 Task: Find connections with filter location Cabo with filter topic #personalbrandingwith filter profile language English with filter current company Advanced MS EXCEL, Power Query, Power BI skills for Business Intelligence  with filter school Madras Christian College with filter industry Non-profit Organizations with filter service category Audio Engineering with filter keywords title Locksmith
Action: Mouse moved to (508, 93)
Screenshot: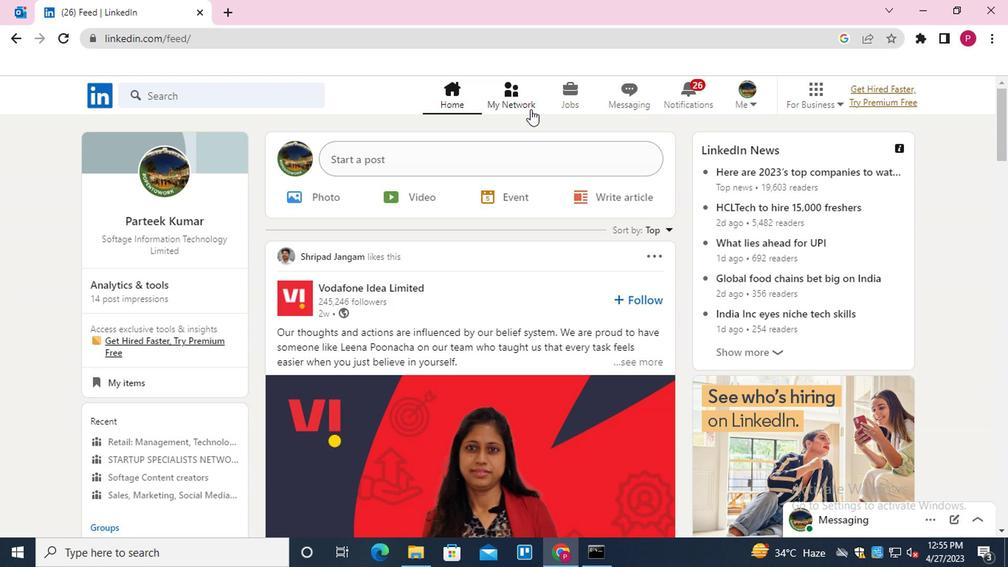 
Action: Mouse pressed left at (508, 93)
Screenshot: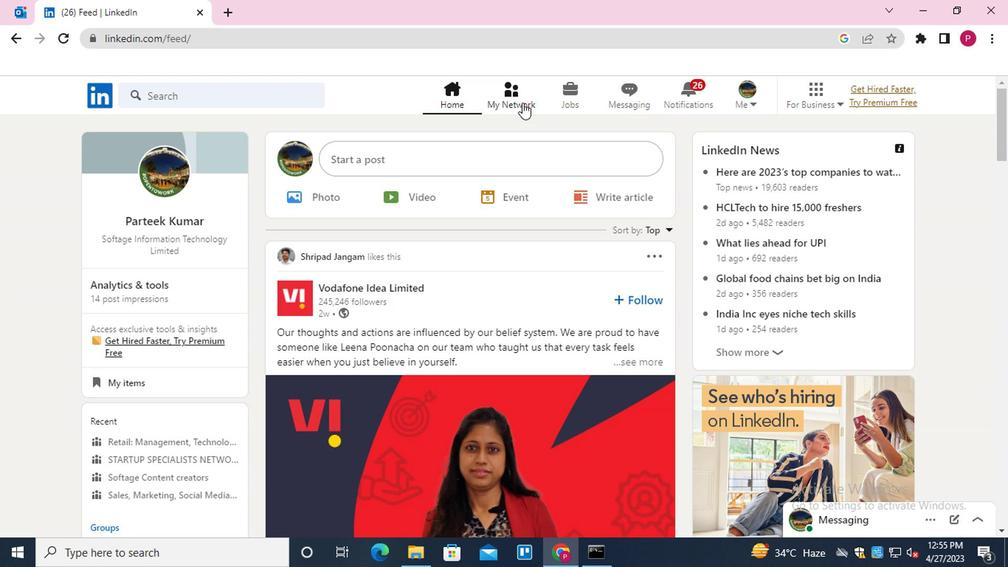
Action: Mouse moved to (266, 183)
Screenshot: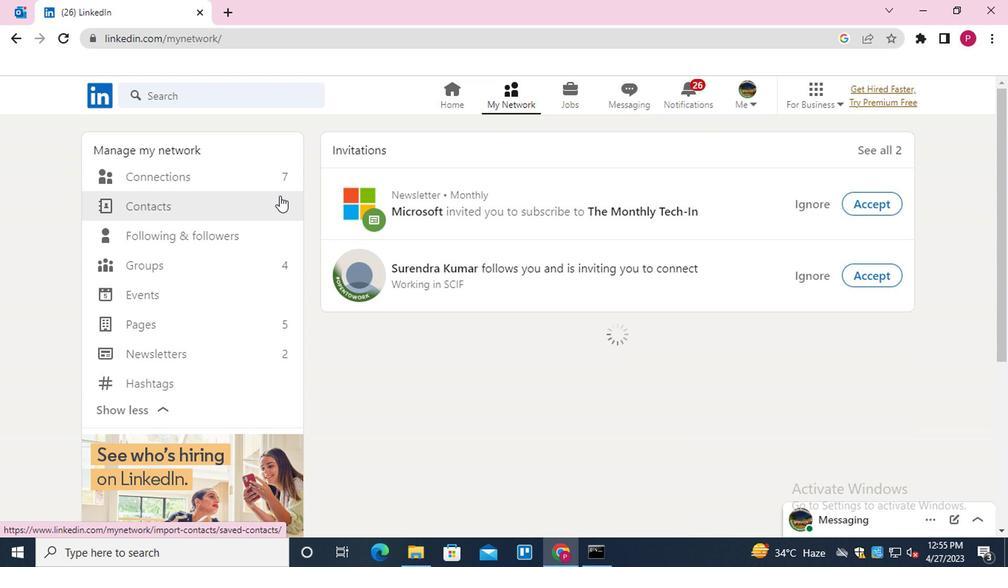 
Action: Mouse pressed left at (266, 183)
Screenshot: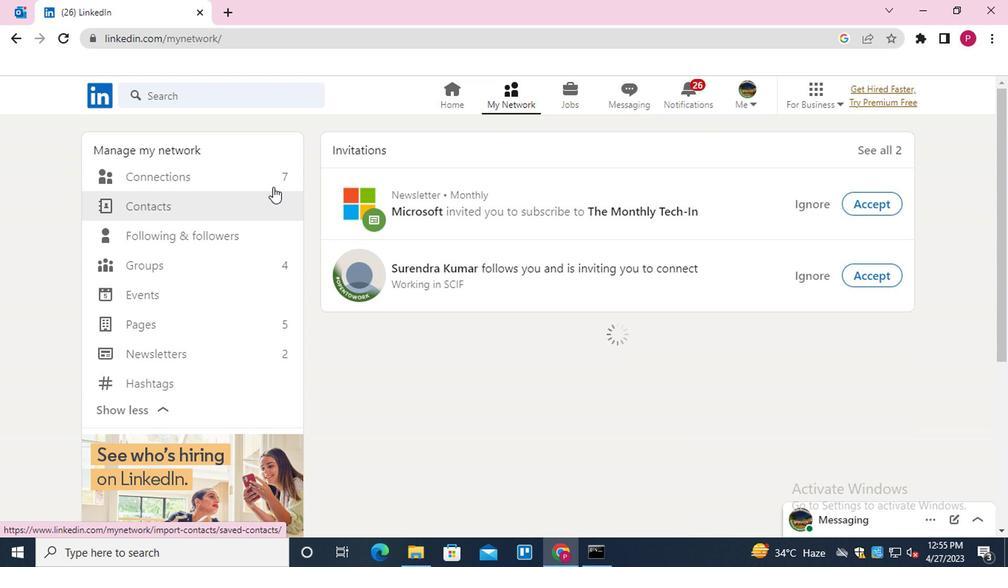 
Action: Mouse moved to (633, 180)
Screenshot: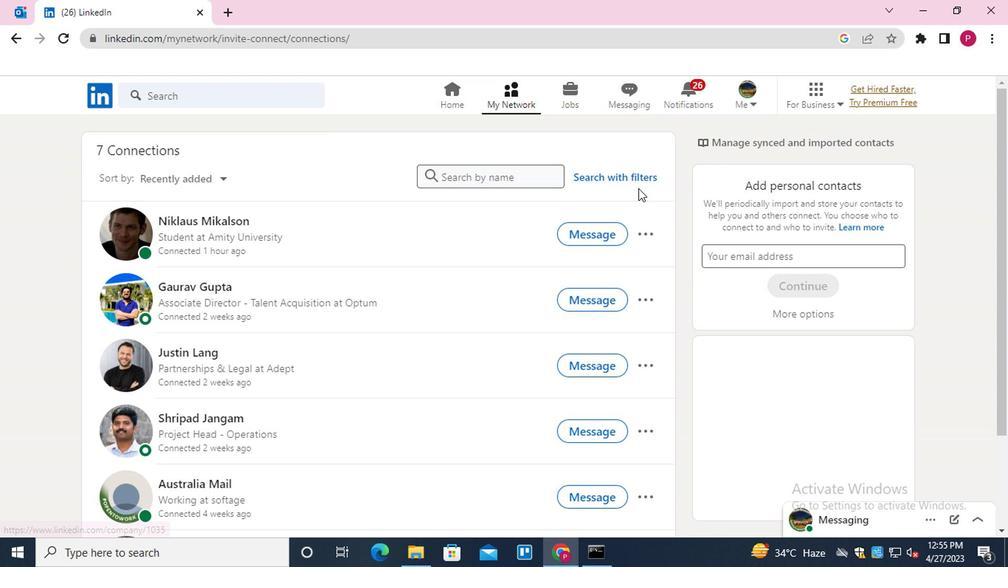 
Action: Mouse pressed left at (633, 180)
Screenshot: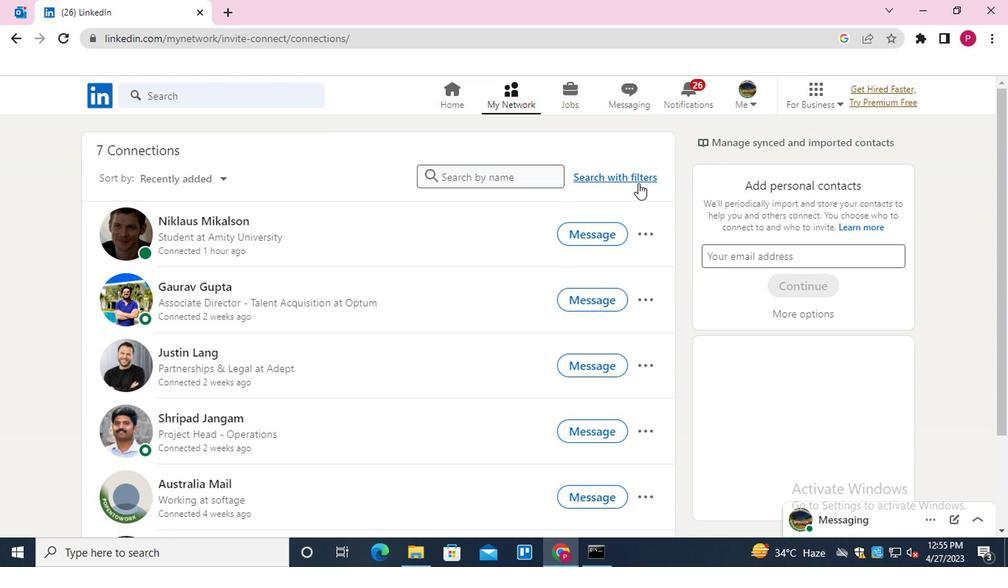 
Action: Mouse moved to (533, 134)
Screenshot: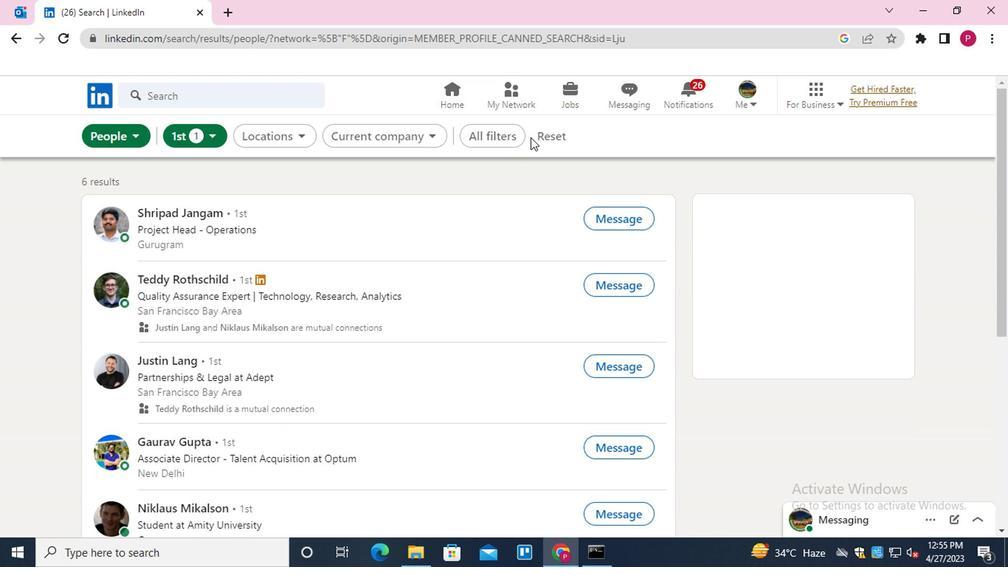 
Action: Mouse pressed left at (533, 134)
Screenshot: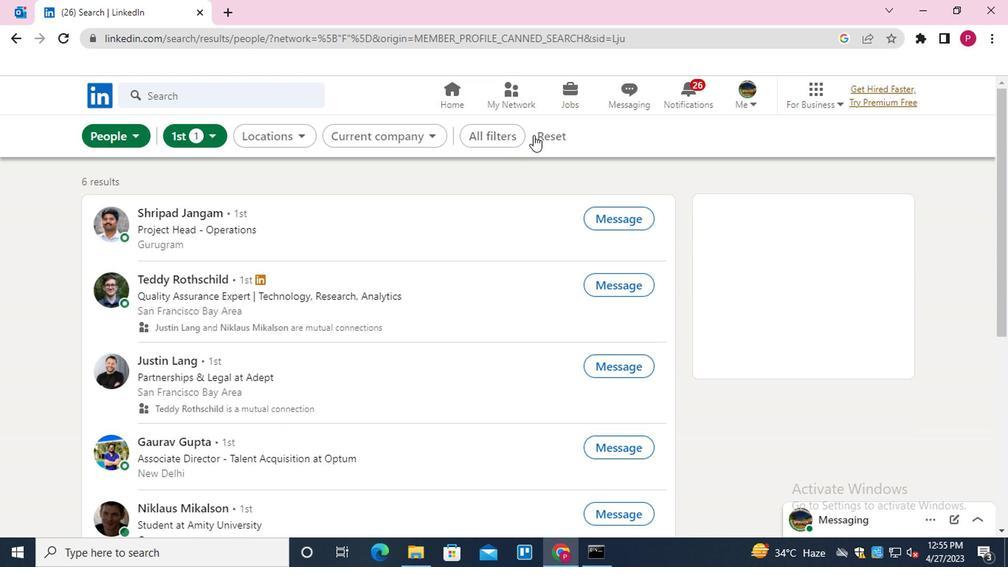 
Action: Mouse moved to (534, 137)
Screenshot: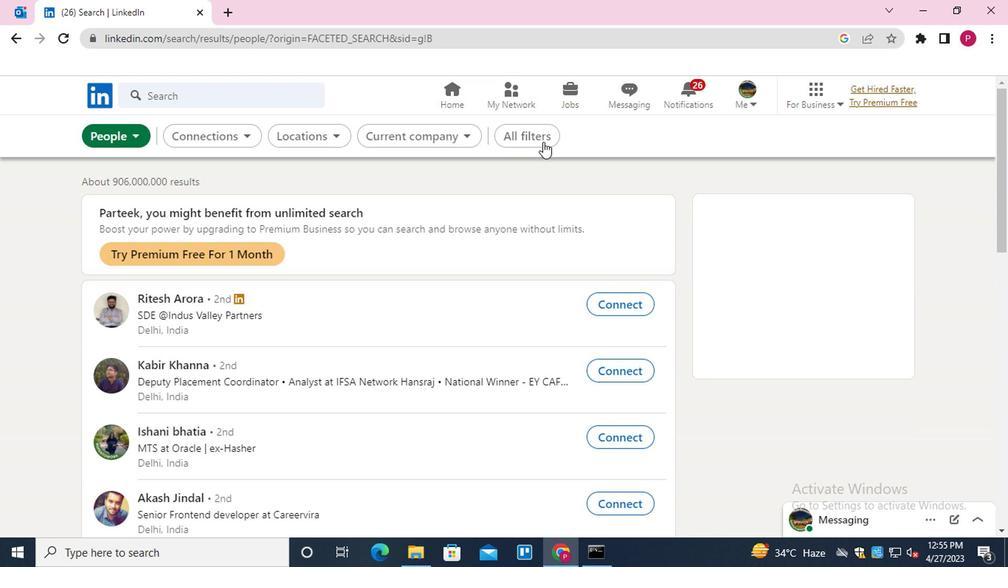 
Action: Mouse pressed left at (534, 137)
Screenshot: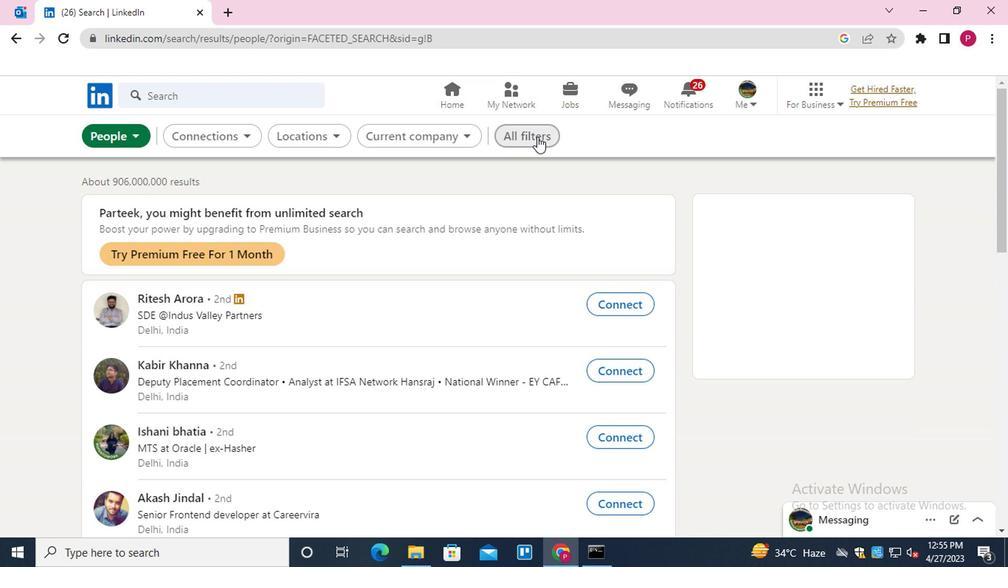 
Action: Mouse moved to (767, 298)
Screenshot: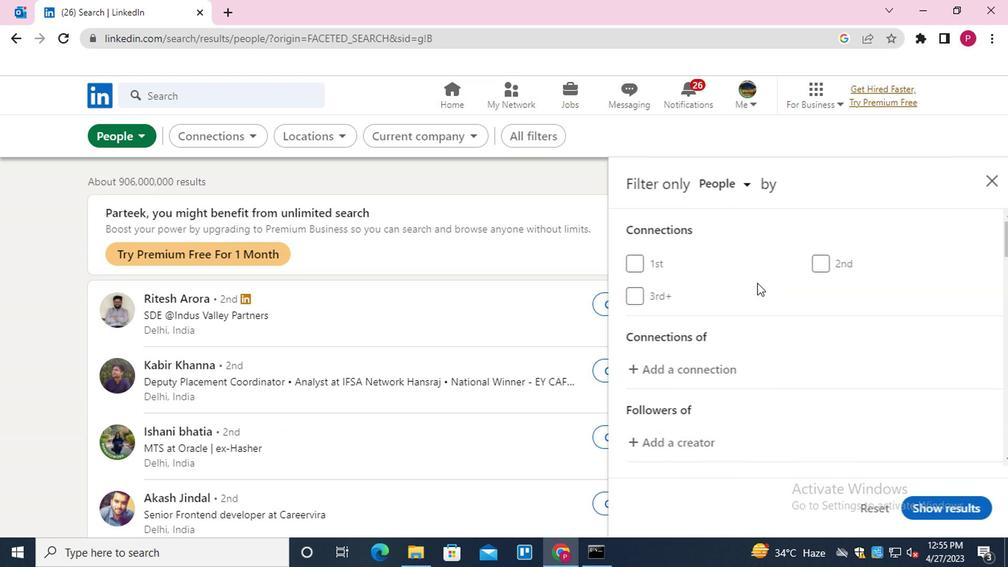 
Action: Mouse scrolled (767, 297) with delta (0, -1)
Screenshot: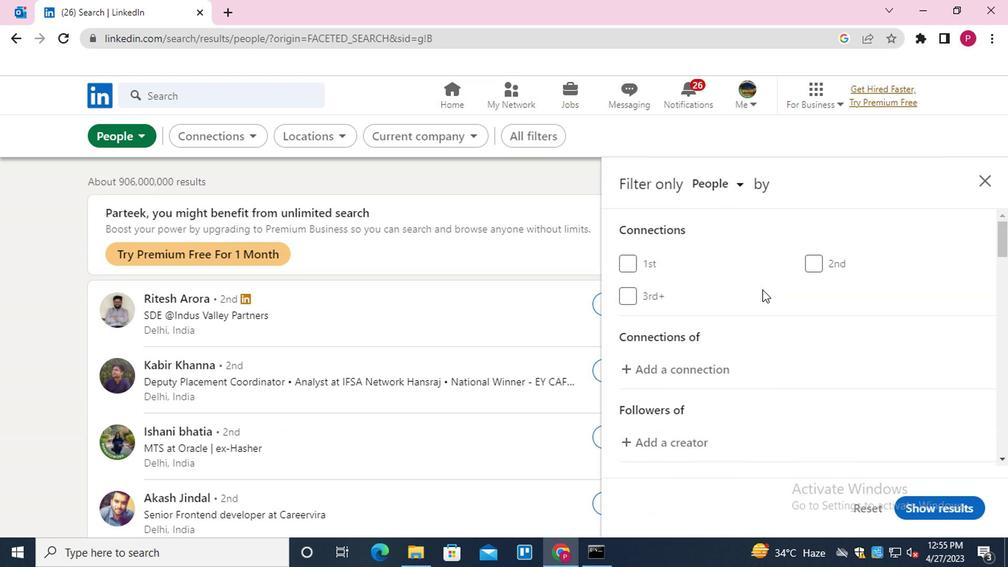 
Action: Mouse moved to (832, 414)
Screenshot: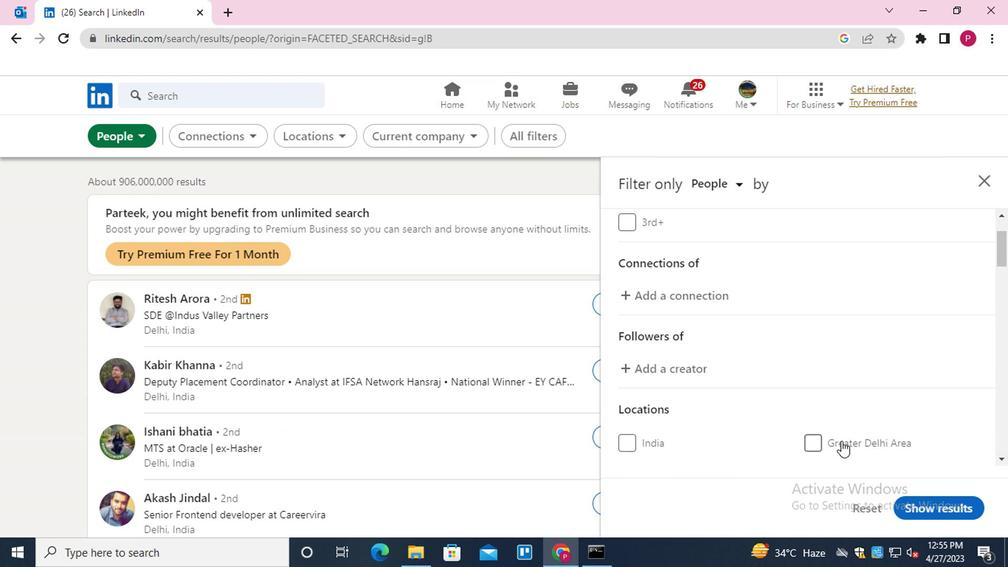 
Action: Mouse scrolled (832, 413) with delta (0, -1)
Screenshot: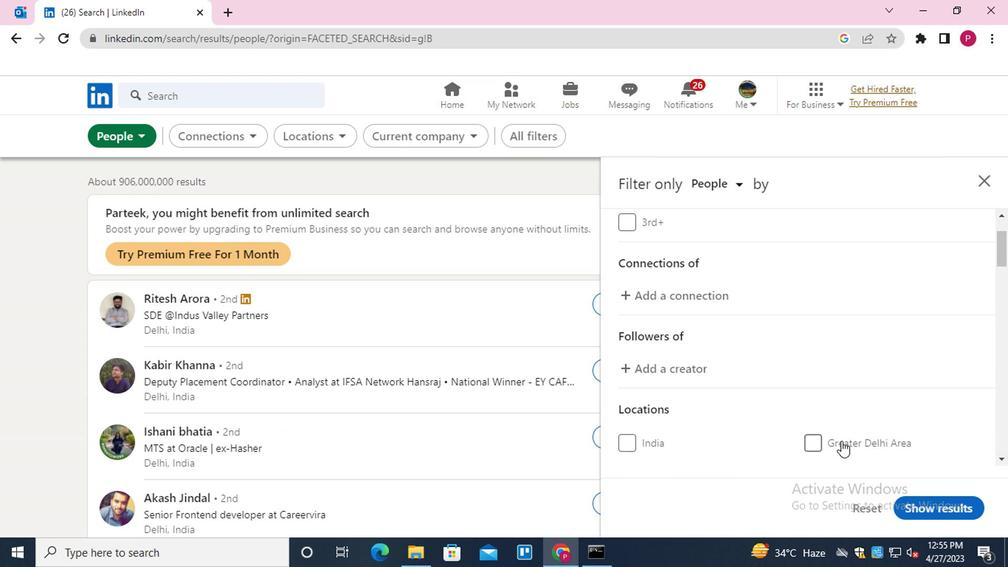
Action: Mouse moved to (830, 411)
Screenshot: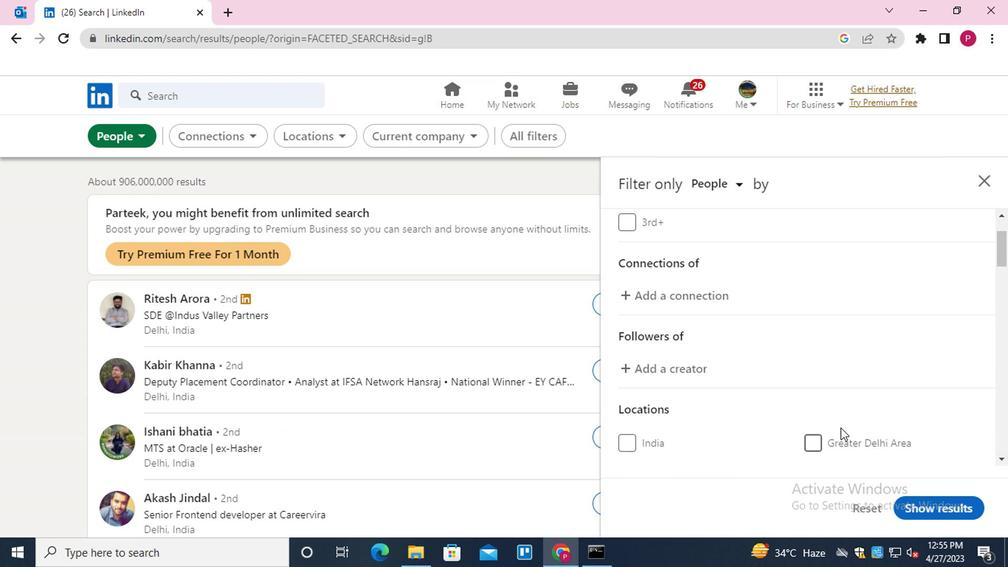 
Action: Mouse scrolled (830, 410) with delta (0, -1)
Screenshot: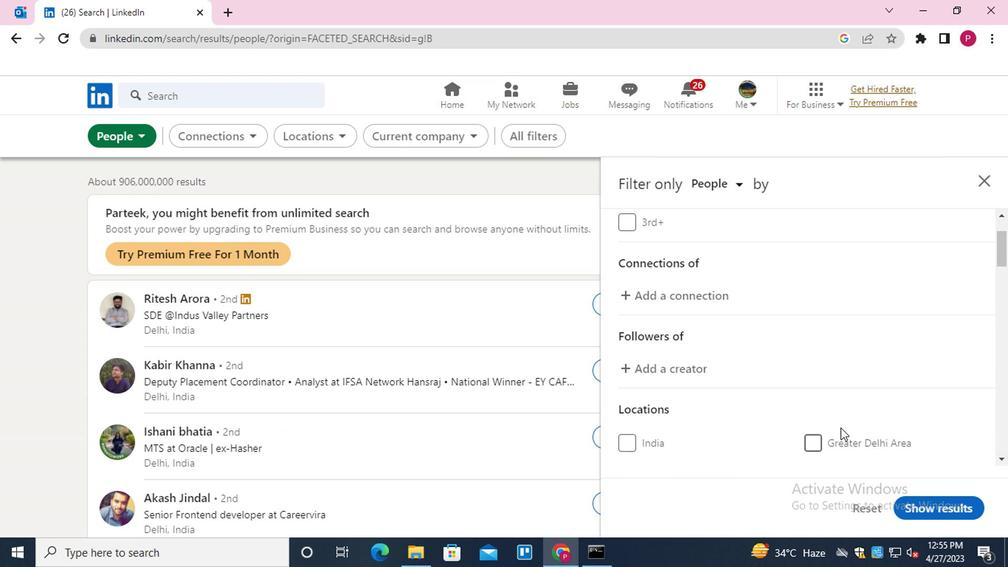 
Action: Mouse moved to (839, 354)
Screenshot: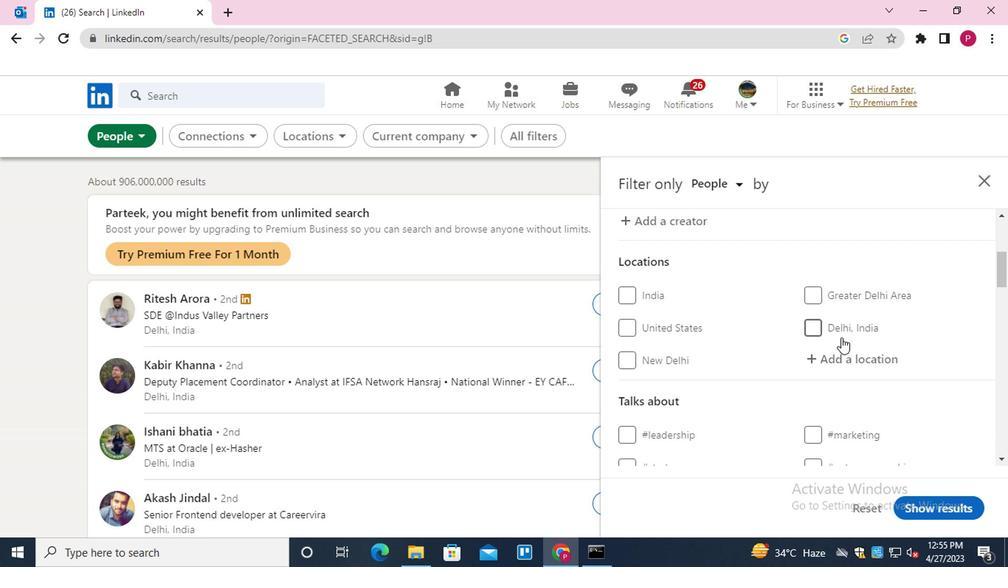 
Action: Mouse pressed left at (839, 354)
Screenshot: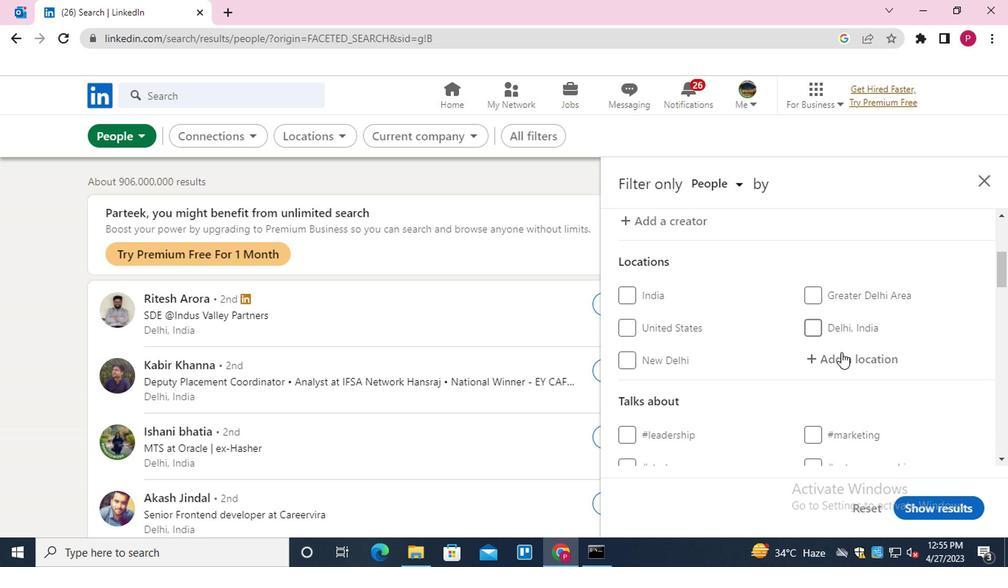 
Action: Mouse moved to (839, 354)
Screenshot: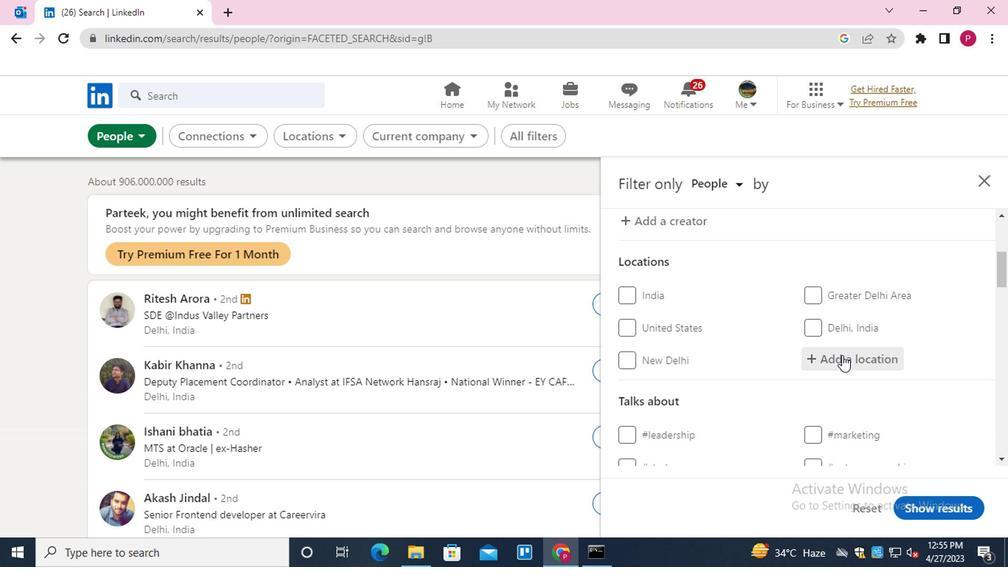 
Action: Key pressed <Key.shift>CABO<Key.down><Key.down><Key.down><Key.enter>
Screenshot: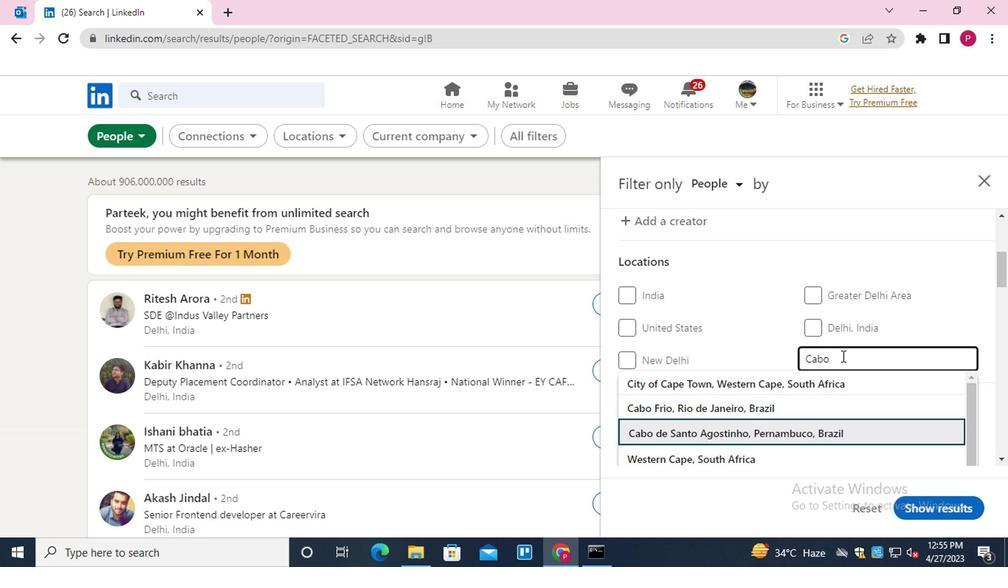 
Action: Mouse moved to (789, 360)
Screenshot: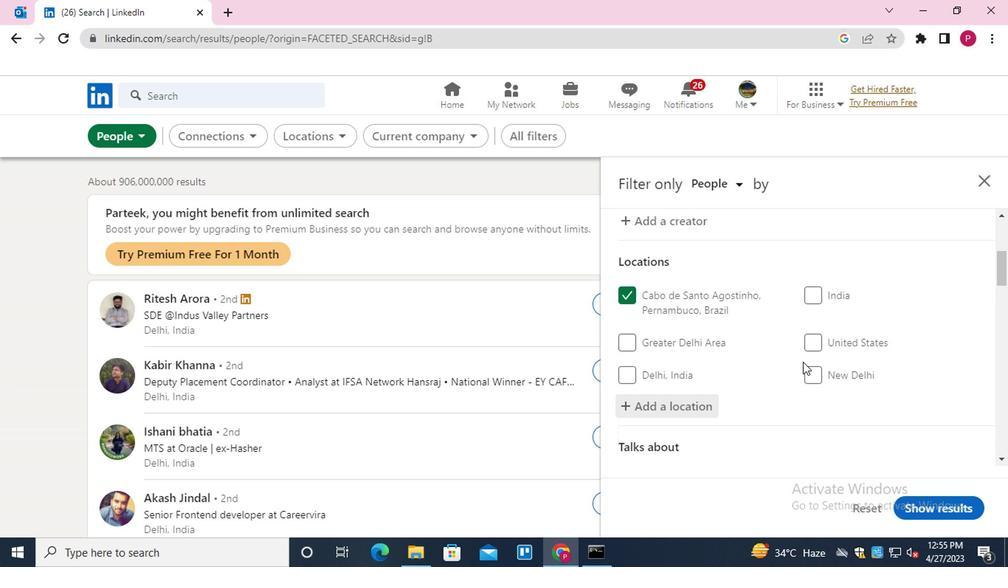 
Action: Mouse scrolled (789, 360) with delta (0, 0)
Screenshot: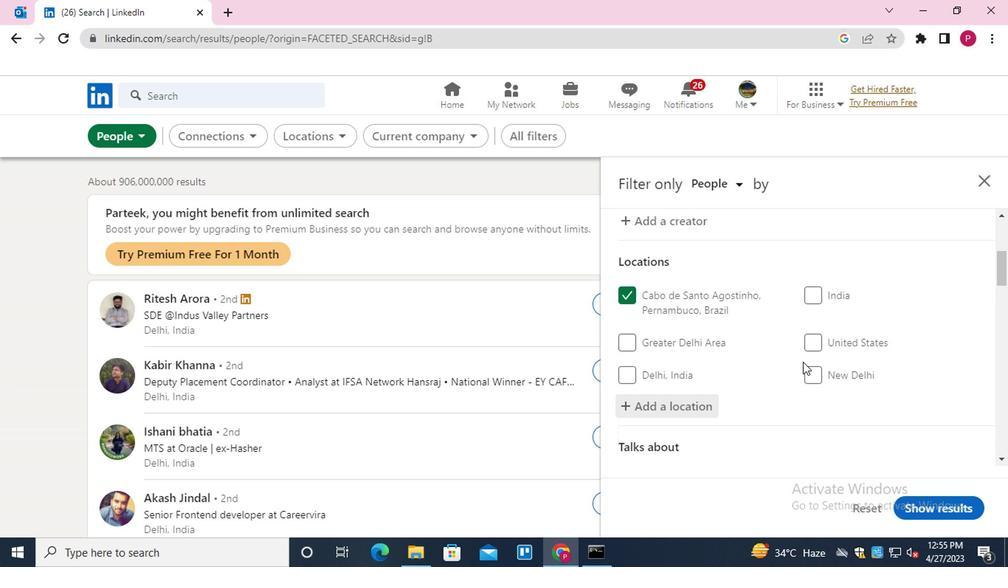 
Action: Mouse scrolled (789, 360) with delta (0, 0)
Screenshot: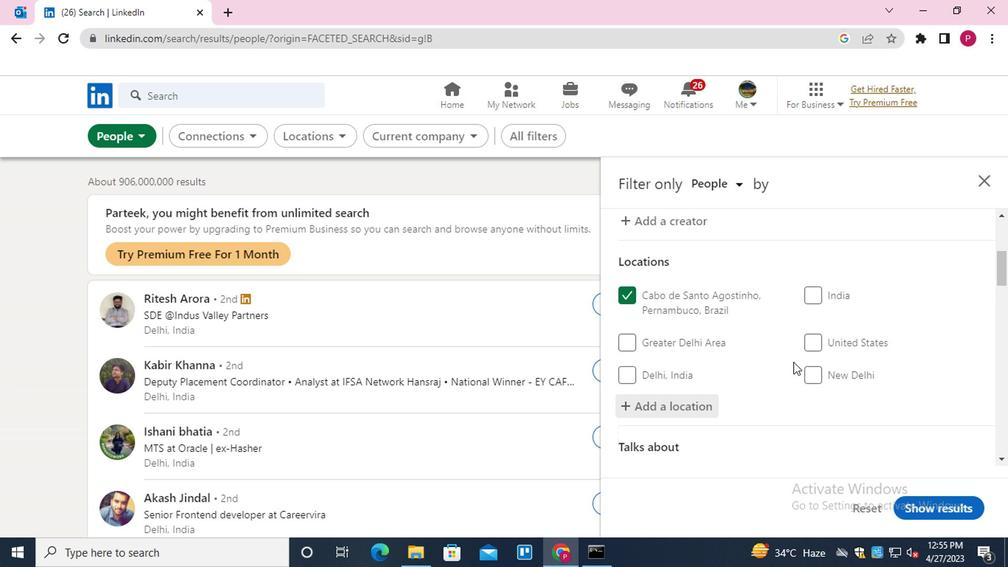 
Action: Mouse scrolled (789, 360) with delta (0, 0)
Screenshot: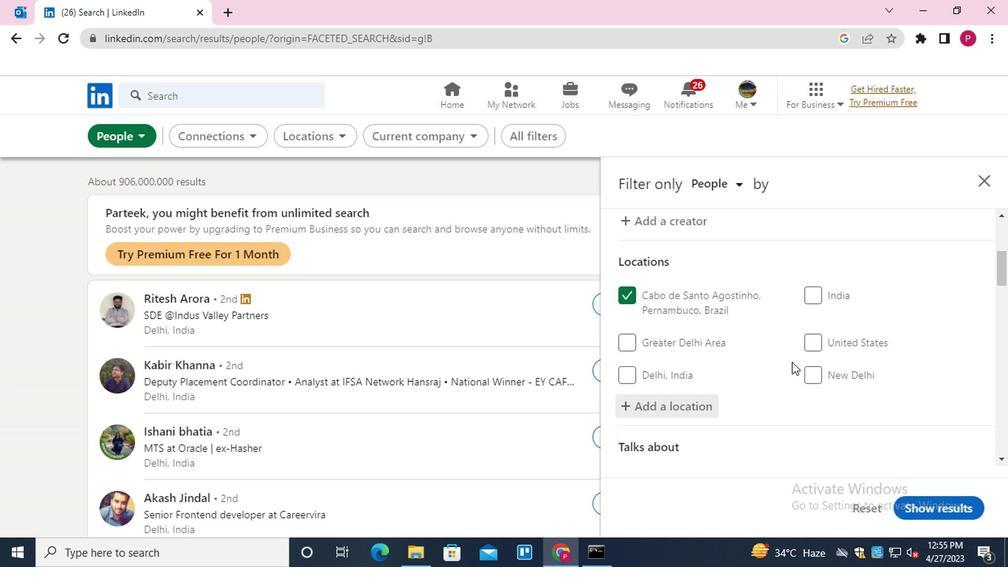 
Action: Mouse moved to (788, 363)
Screenshot: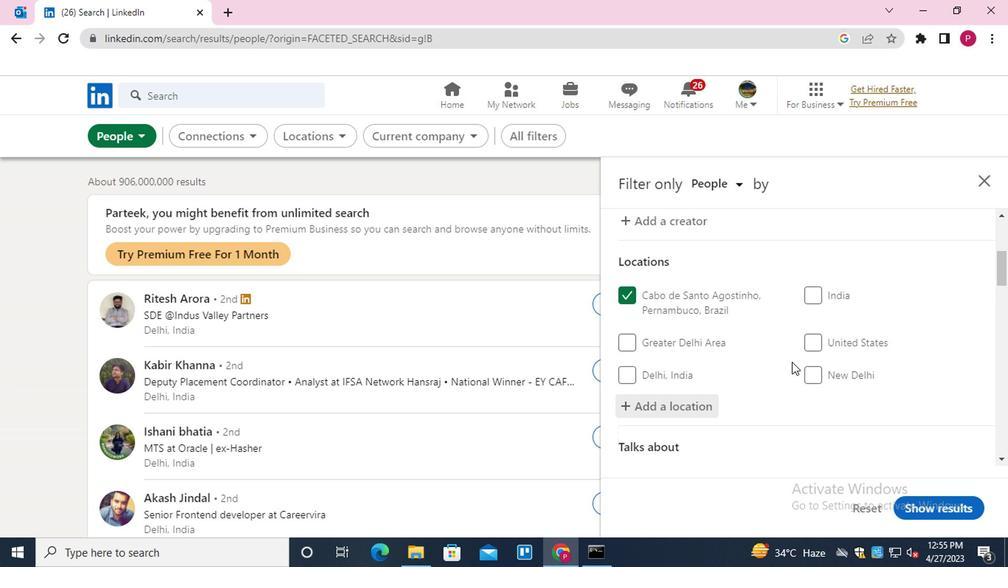 
Action: Mouse scrolled (788, 362) with delta (0, -1)
Screenshot: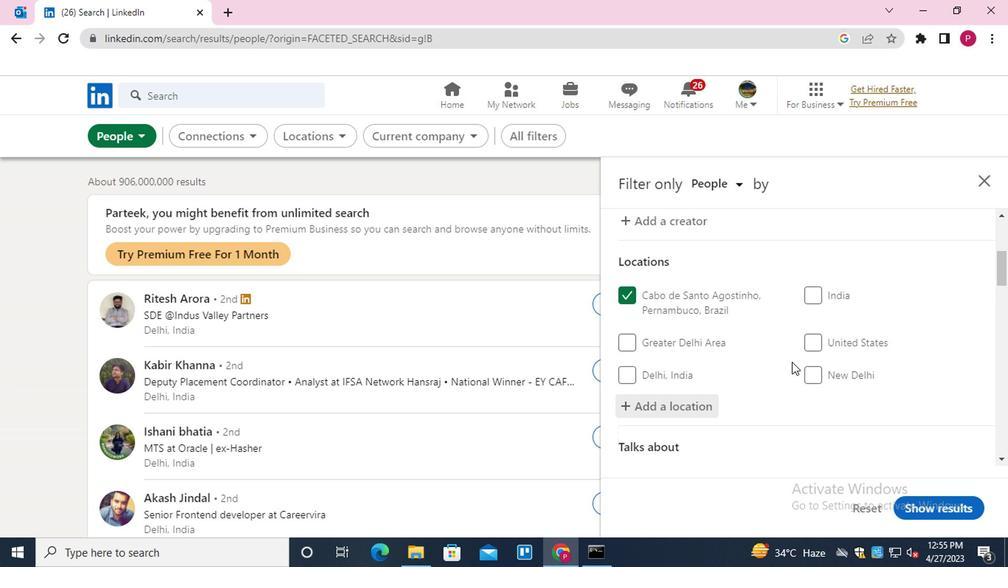 
Action: Mouse moved to (844, 247)
Screenshot: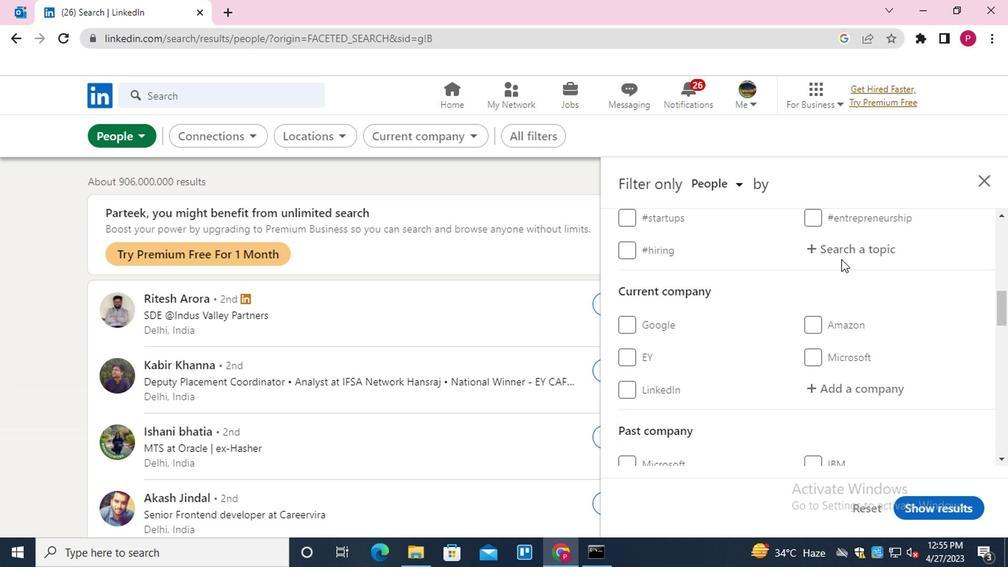 
Action: Mouse pressed left at (844, 247)
Screenshot: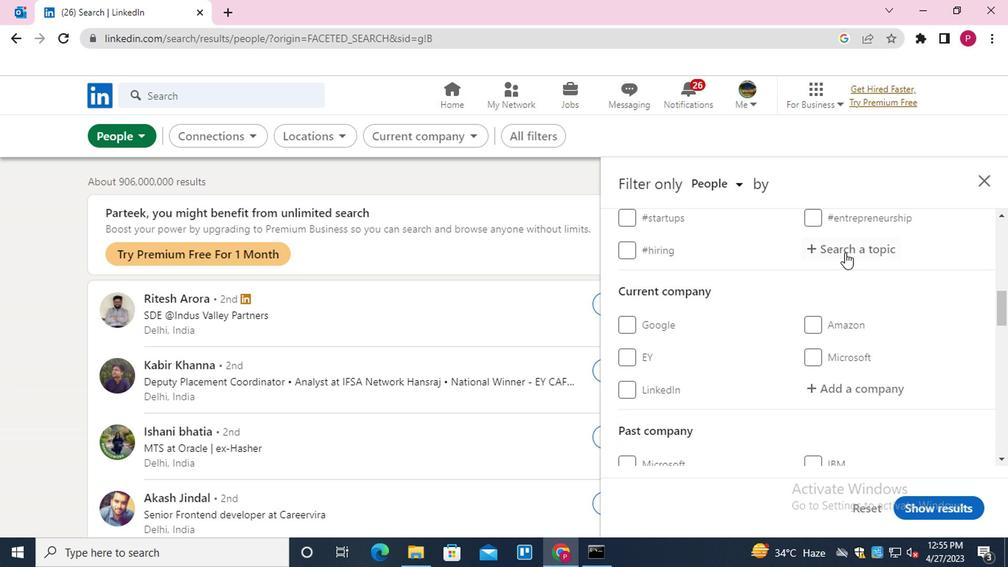 
Action: Key pressed <Key.shift>PERSONALBR
Screenshot: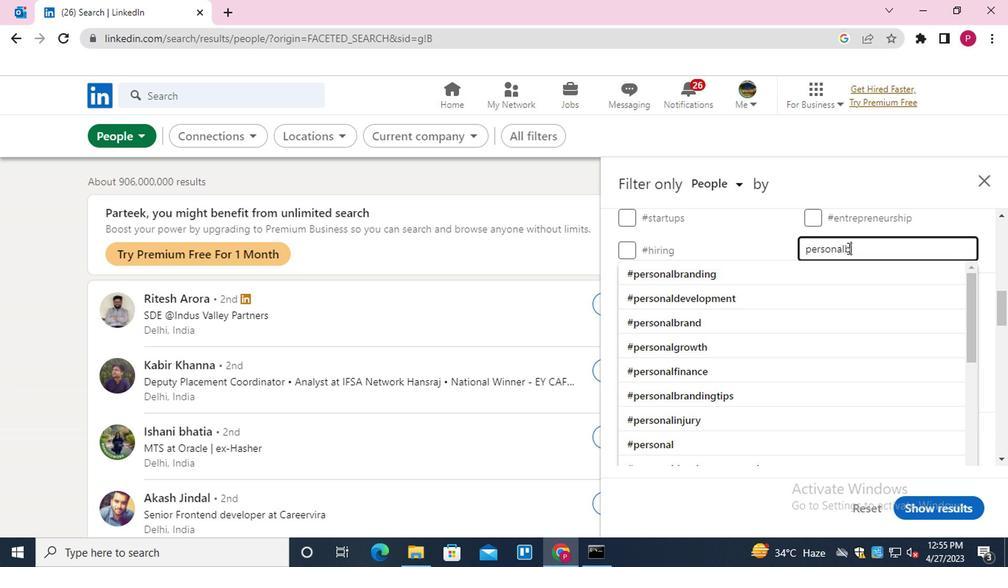 
Action: Mouse moved to (844, 247)
Screenshot: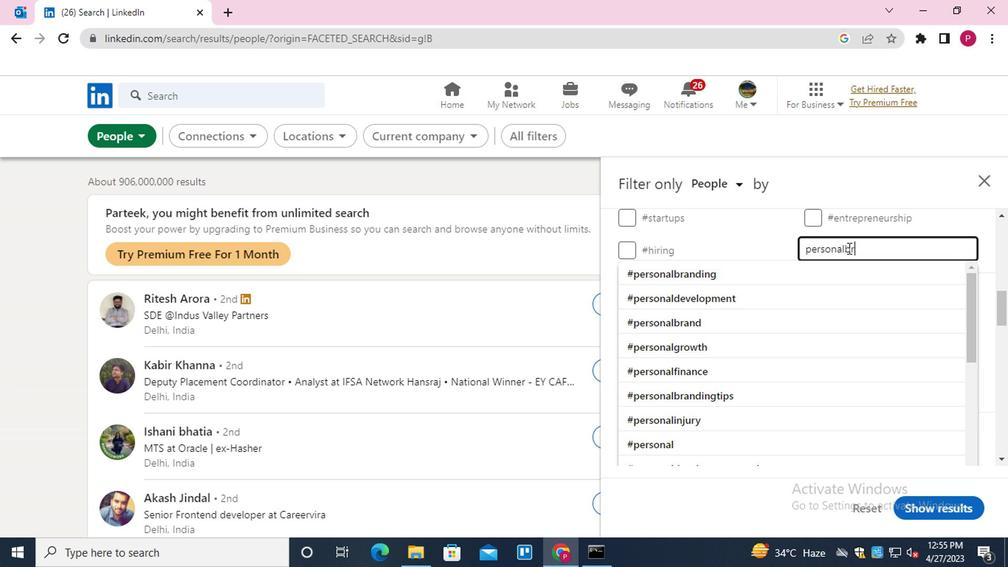 
Action: Key pressed ANDING<Key.down><Key.enter>
Screenshot: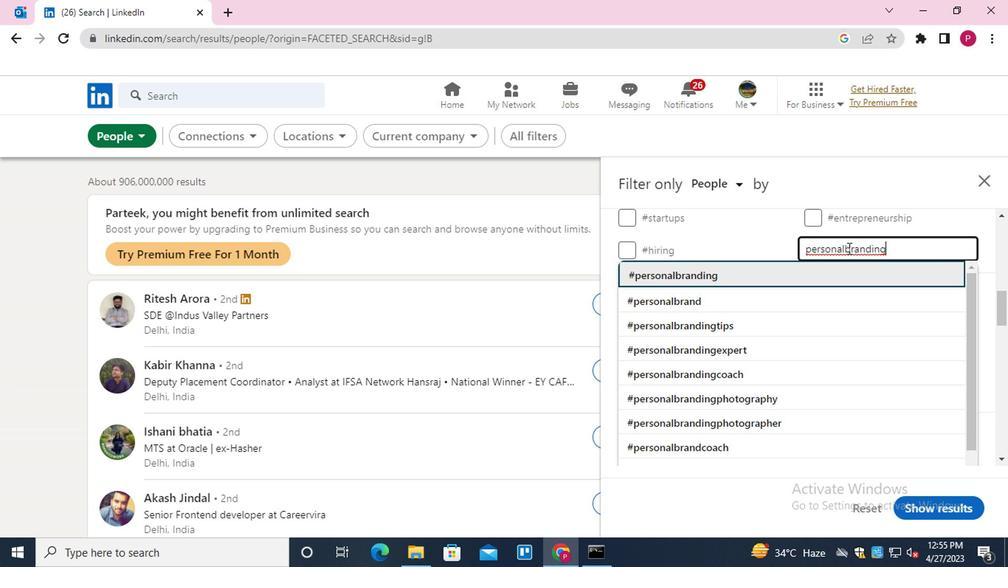 
Action: Mouse moved to (889, 253)
Screenshot: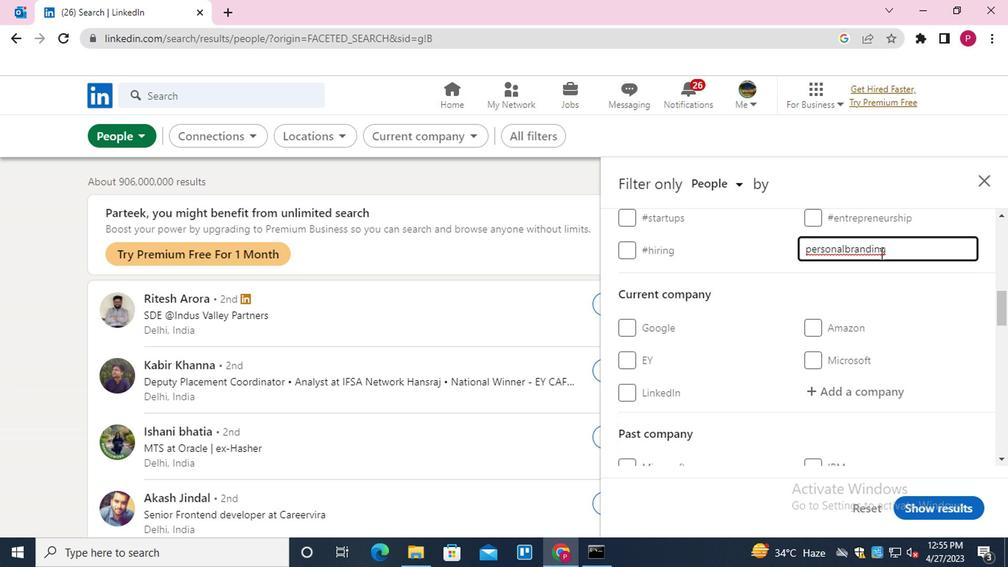
Action: Mouse pressed left at (889, 253)
Screenshot: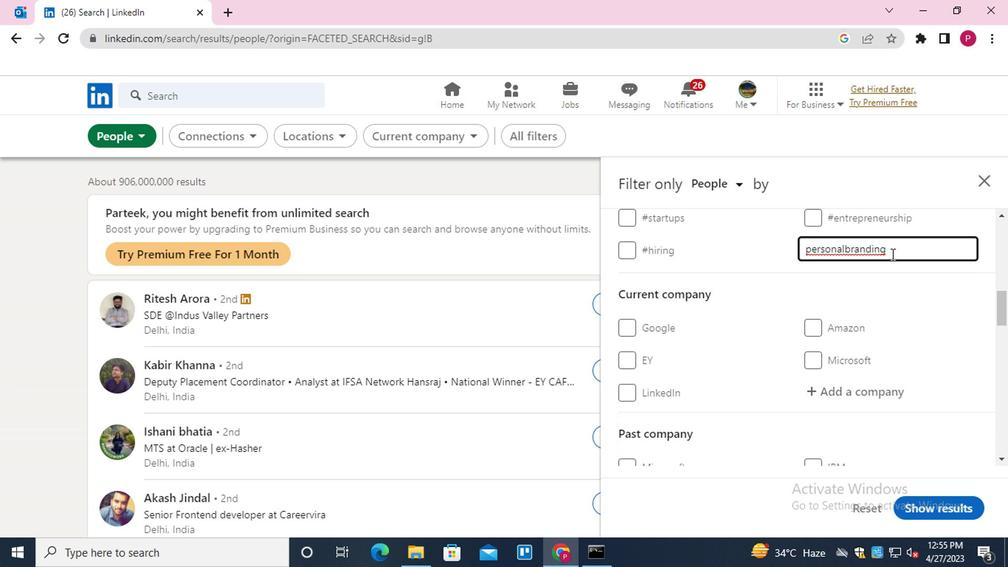 
Action: Key pressed <Key.backspace><Key.right><Key.down><Key.enter>
Screenshot: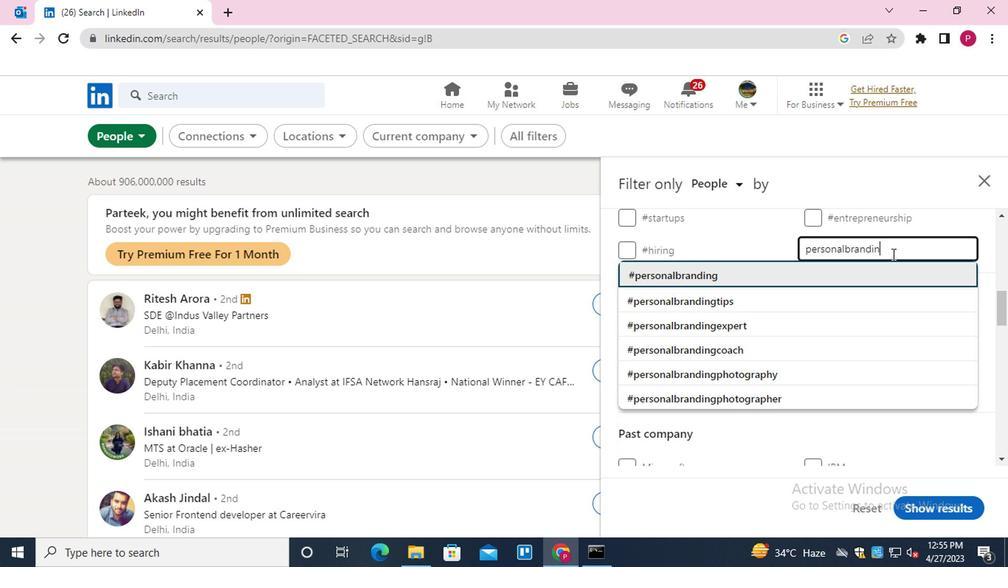 
Action: Mouse moved to (797, 268)
Screenshot: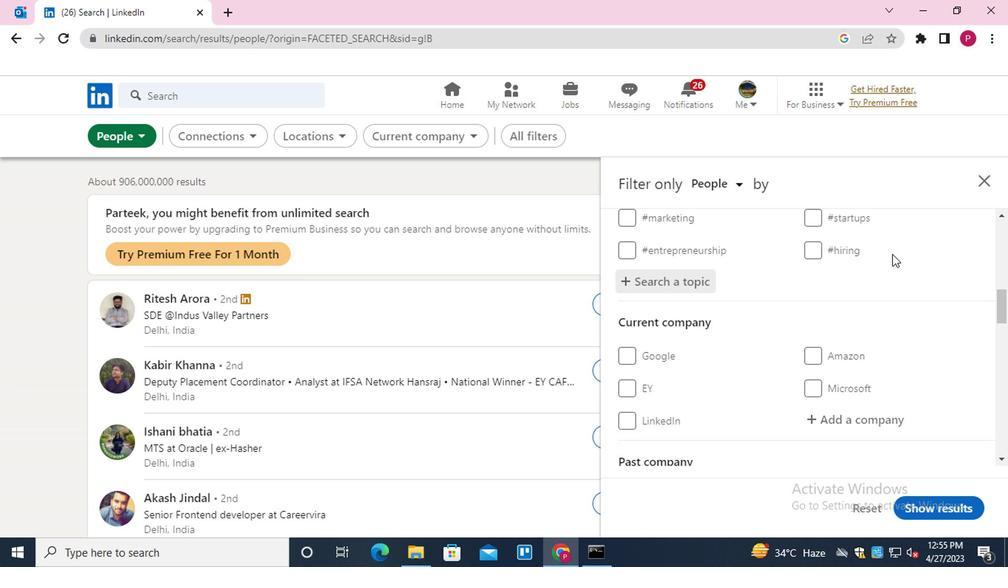 
Action: Mouse scrolled (797, 267) with delta (0, 0)
Screenshot: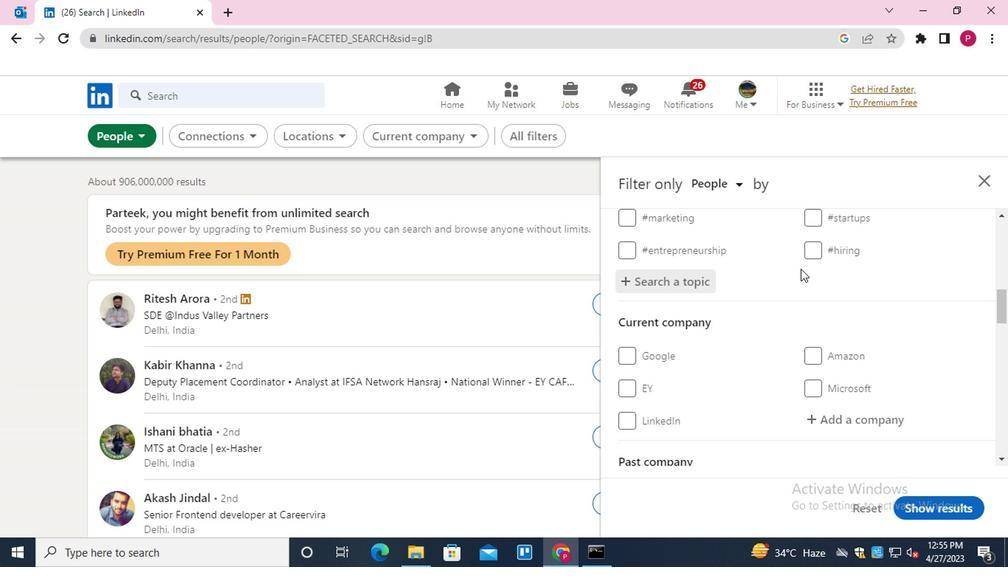 
Action: Mouse moved to (797, 268)
Screenshot: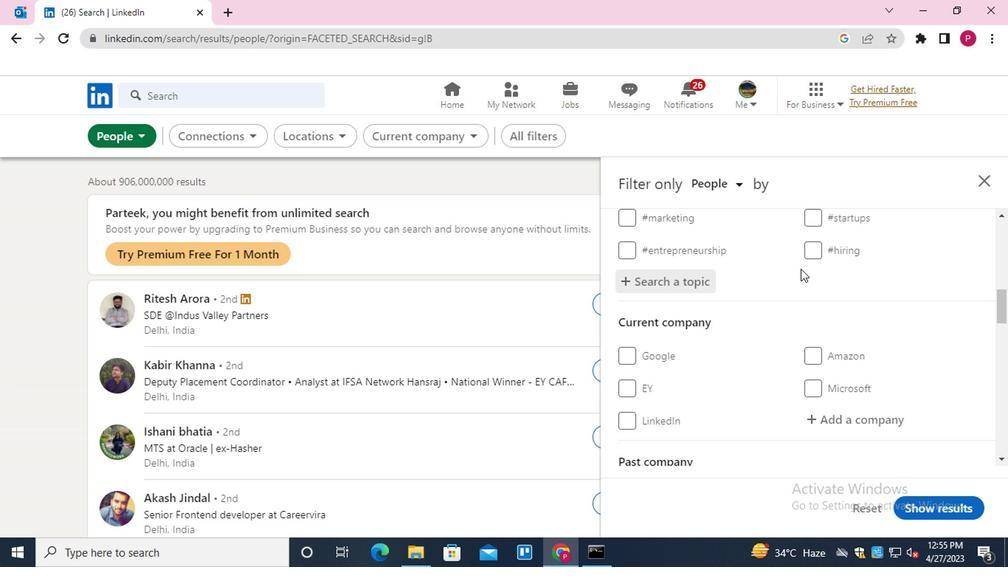 
Action: Mouse scrolled (797, 267) with delta (0, 0)
Screenshot: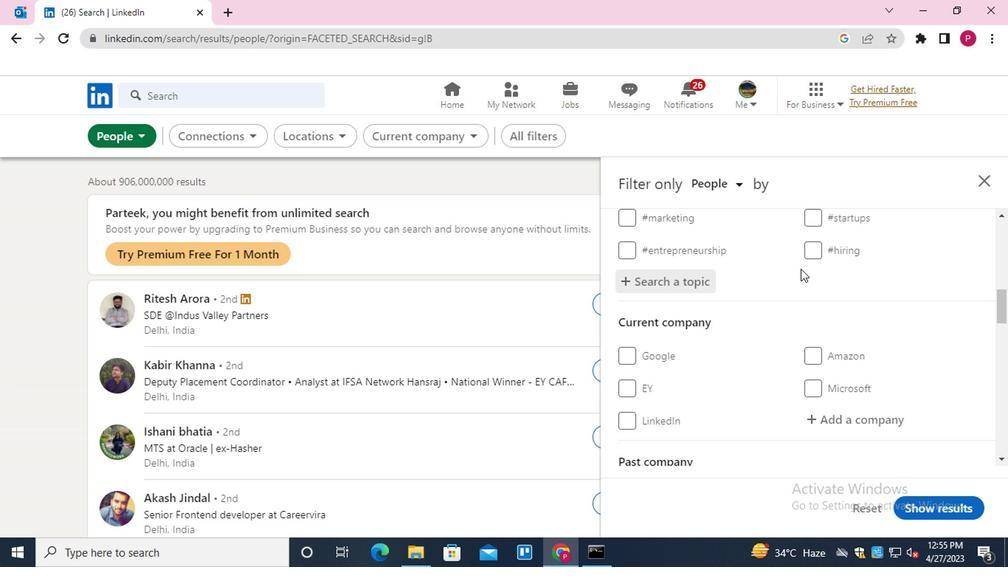 
Action: Mouse moved to (795, 273)
Screenshot: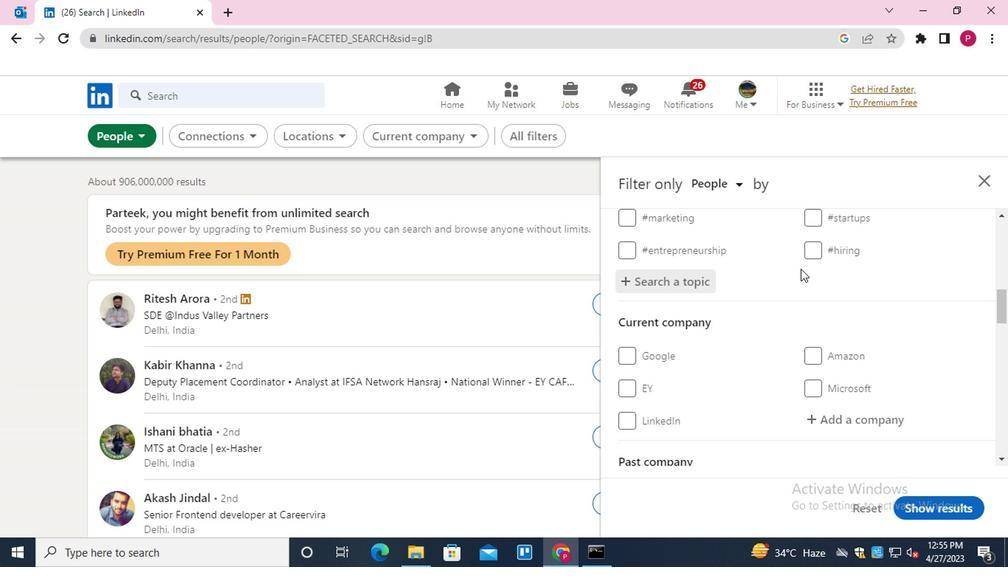 
Action: Mouse scrolled (795, 273) with delta (0, 0)
Screenshot: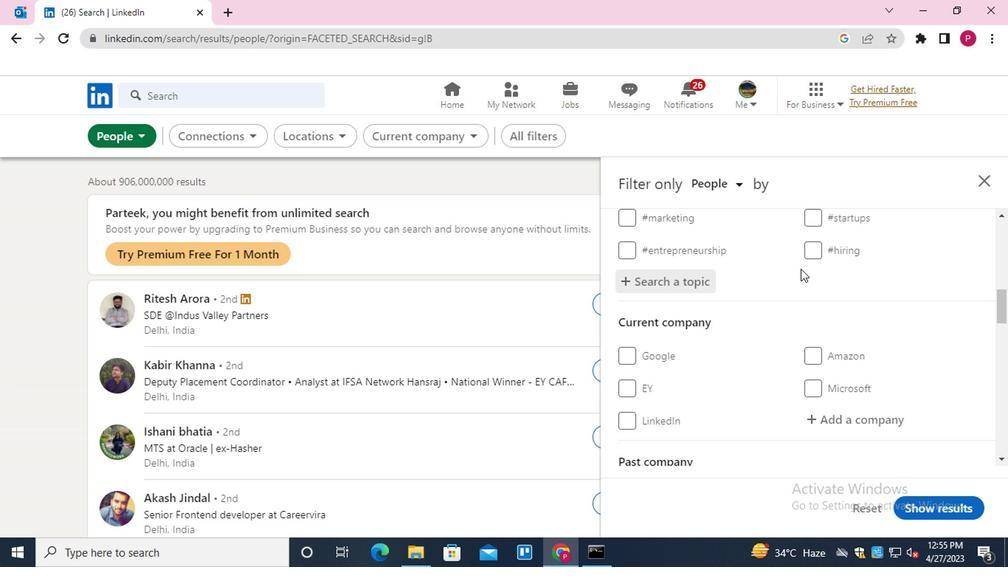 
Action: Mouse moved to (712, 309)
Screenshot: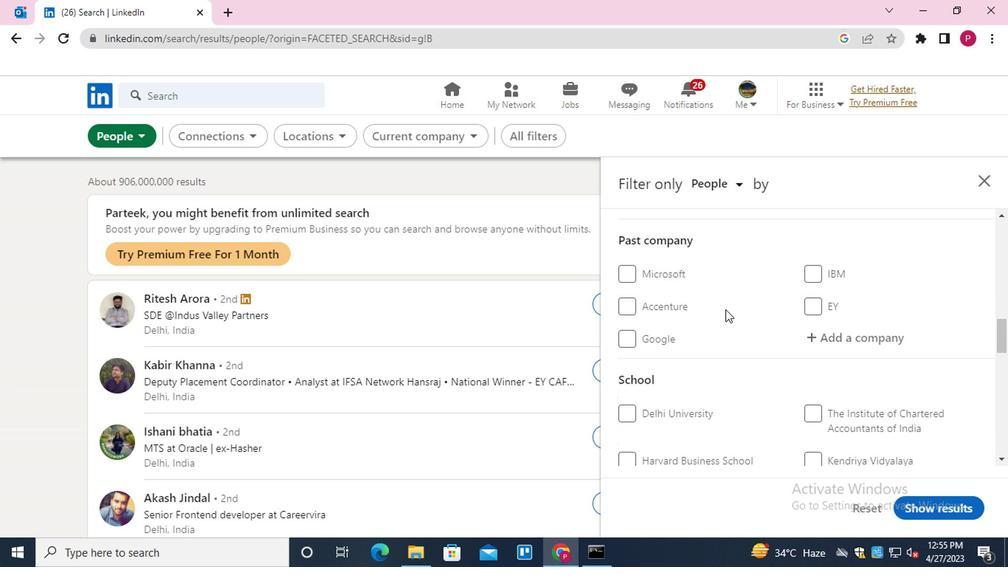 
Action: Mouse scrolled (712, 308) with delta (0, -1)
Screenshot: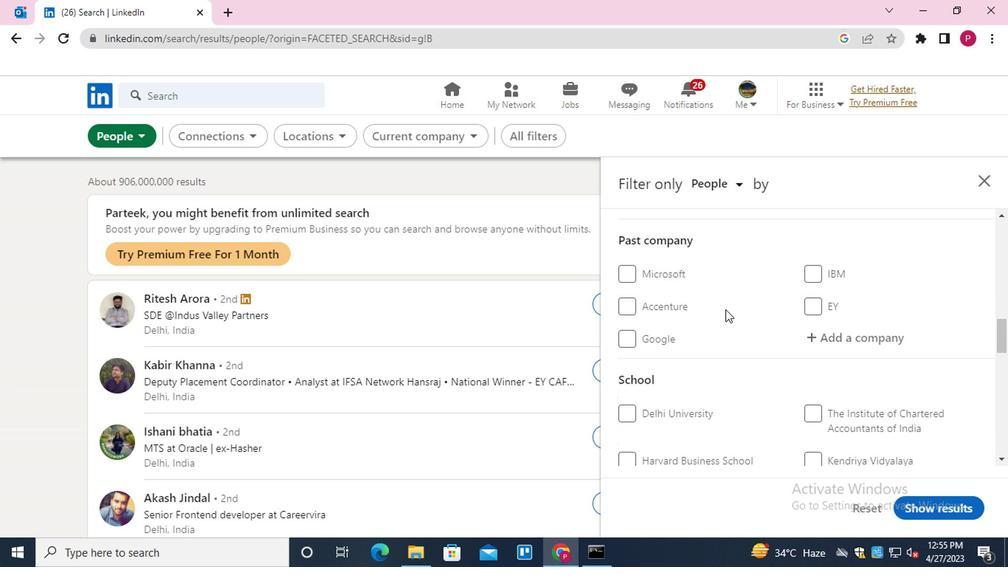 
Action: Mouse scrolled (712, 308) with delta (0, -1)
Screenshot: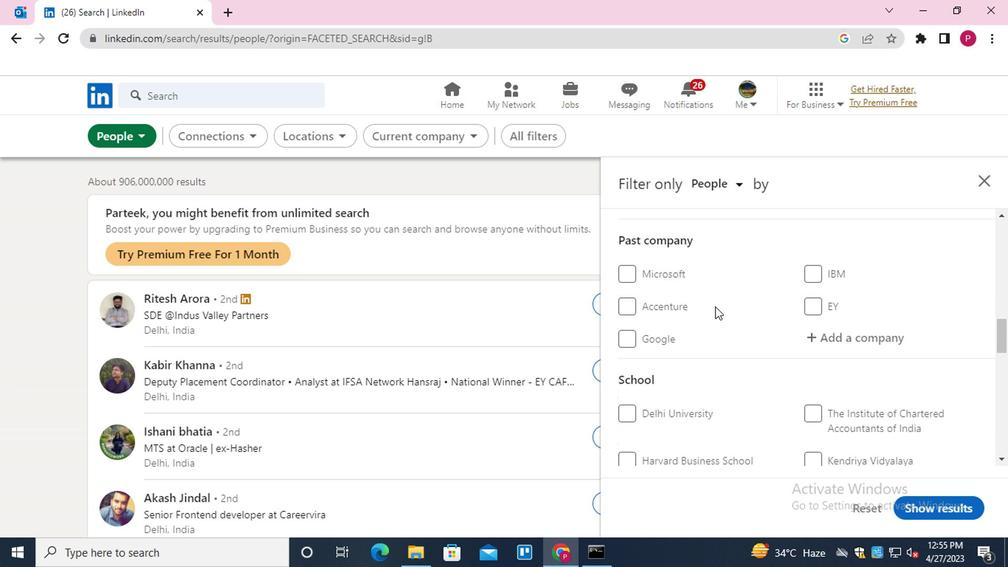 
Action: Mouse scrolled (712, 308) with delta (0, -1)
Screenshot: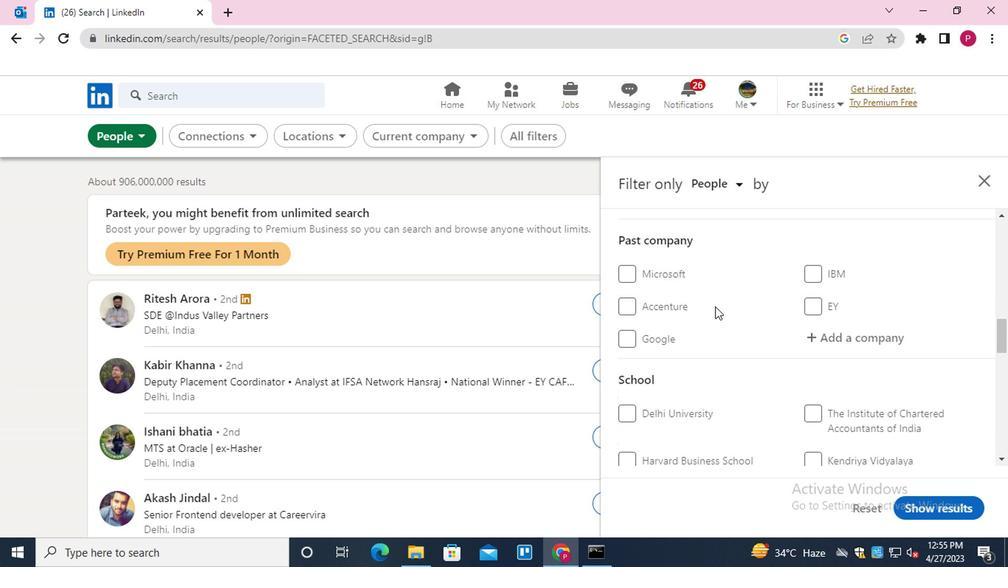 
Action: Mouse scrolled (712, 308) with delta (0, -1)
Screenshot: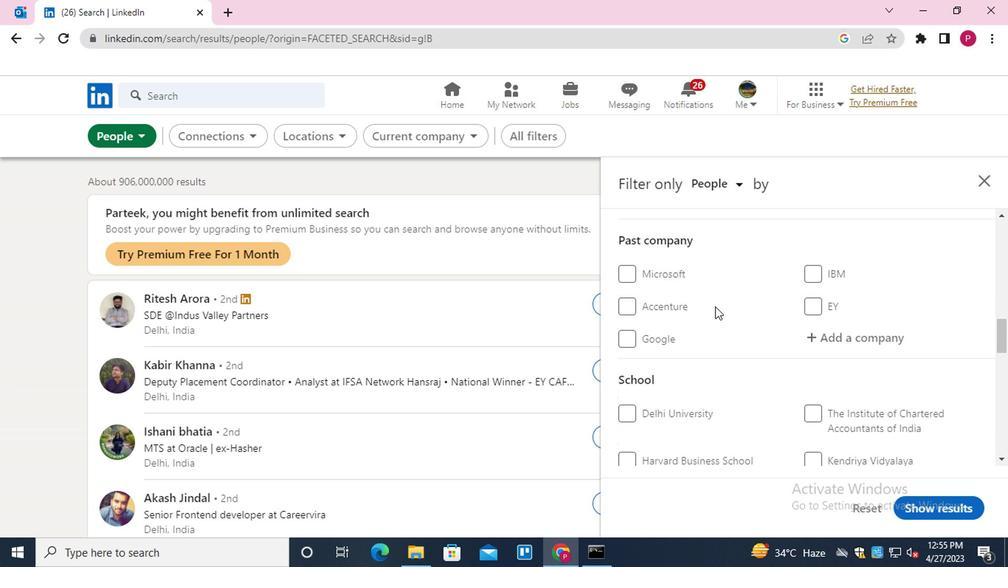 
Action: Mouse moved to (713, 308)
Screenshot: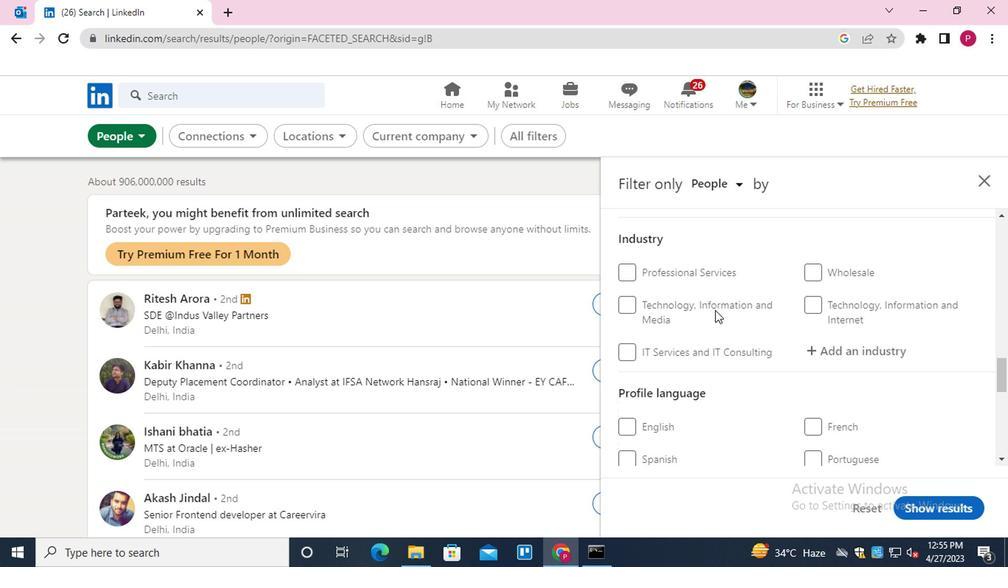 
Action: Mouse scrolled (713, 308) with delta (0, 0)
Screenshot: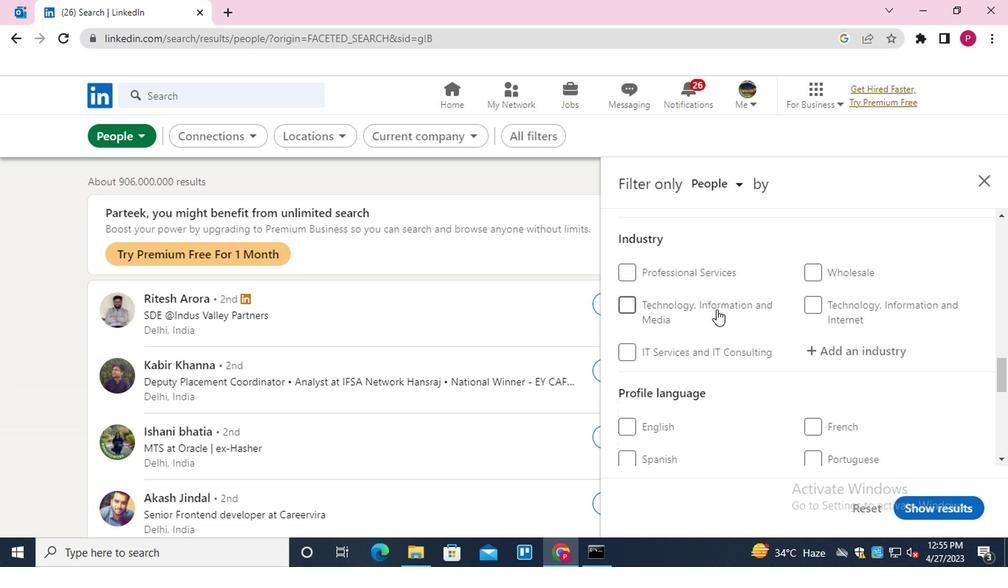 
Action: Mouse scrolled (713, 308) with delta (0, 0)
Screenshot: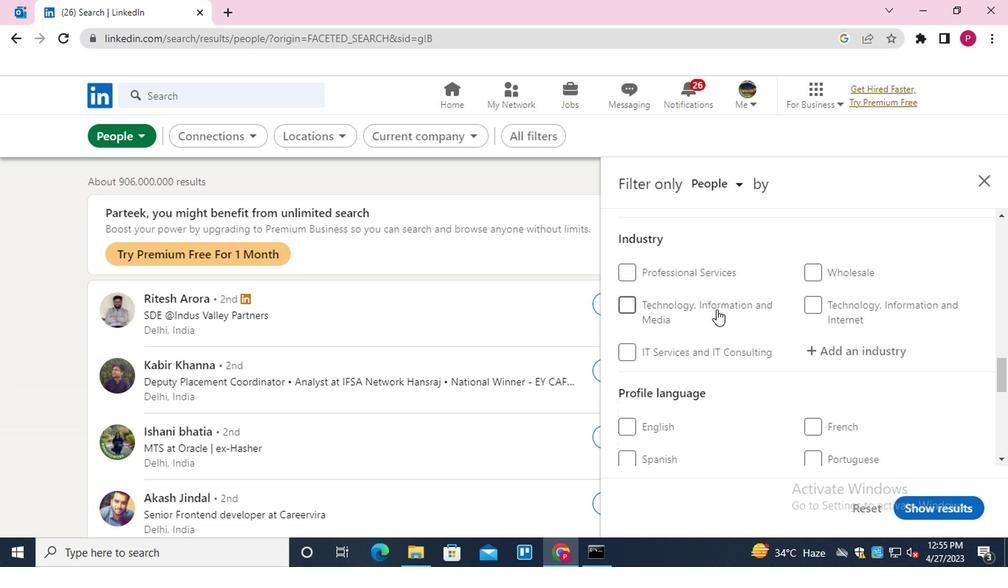 
Action: Mouse scrolled (713, 308) with delta (0, 0)
Screenshot: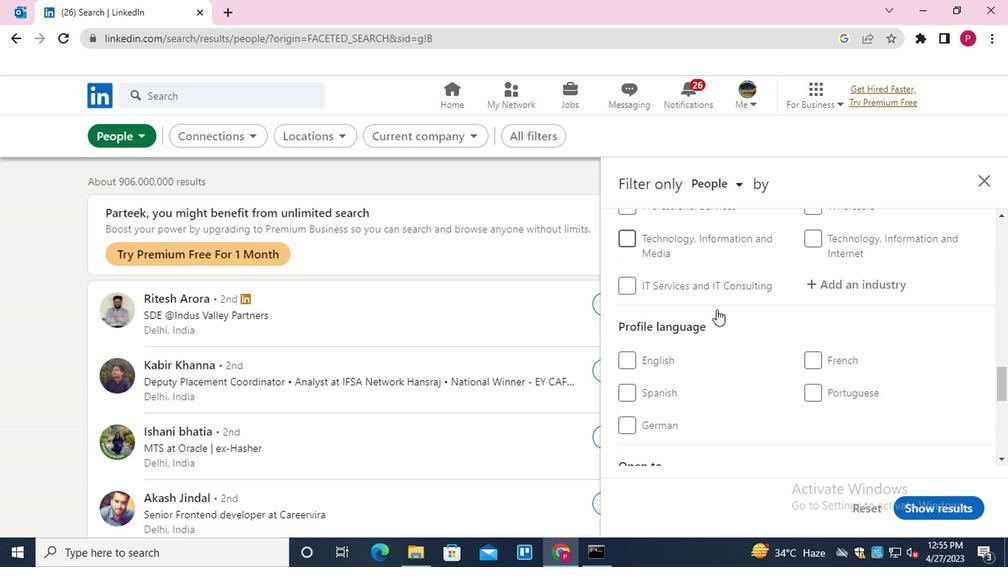 
Action: Mouse moved to (623, 231)
Screenshot: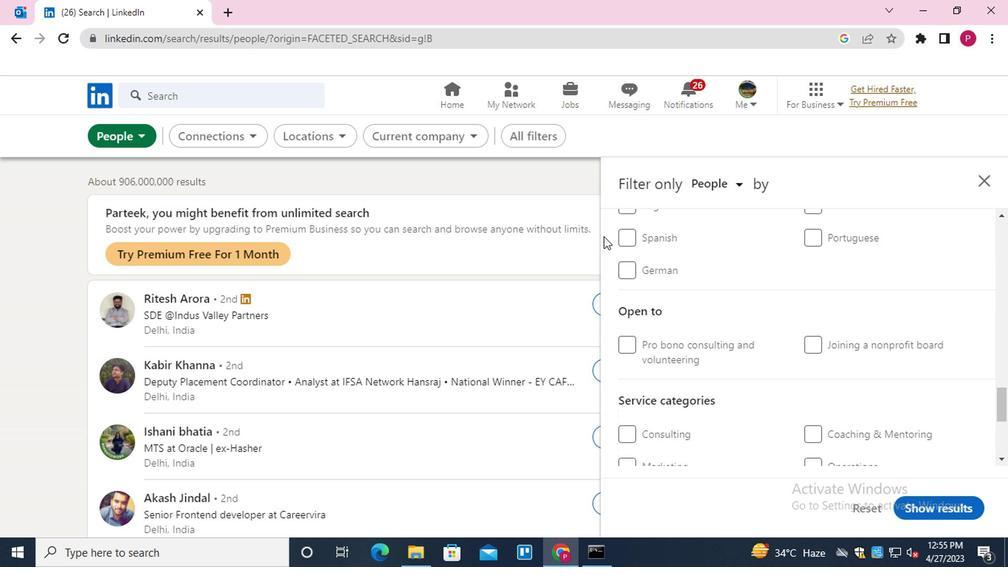 
Action: Mouse scrolled (623, 231) with delta (0, 0)
Screenshot: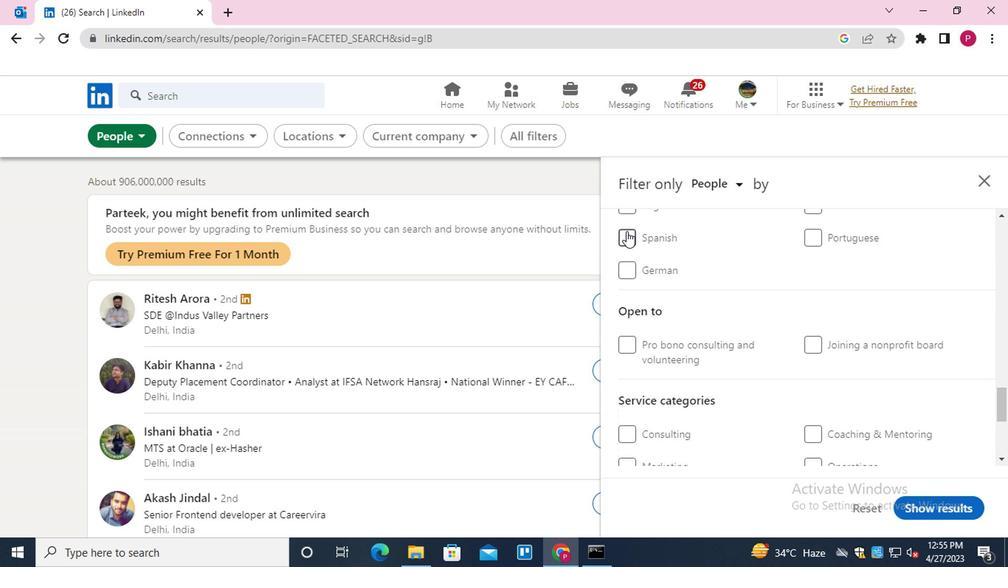 
Action: Mouse moved to (629, 280)
Screenshot: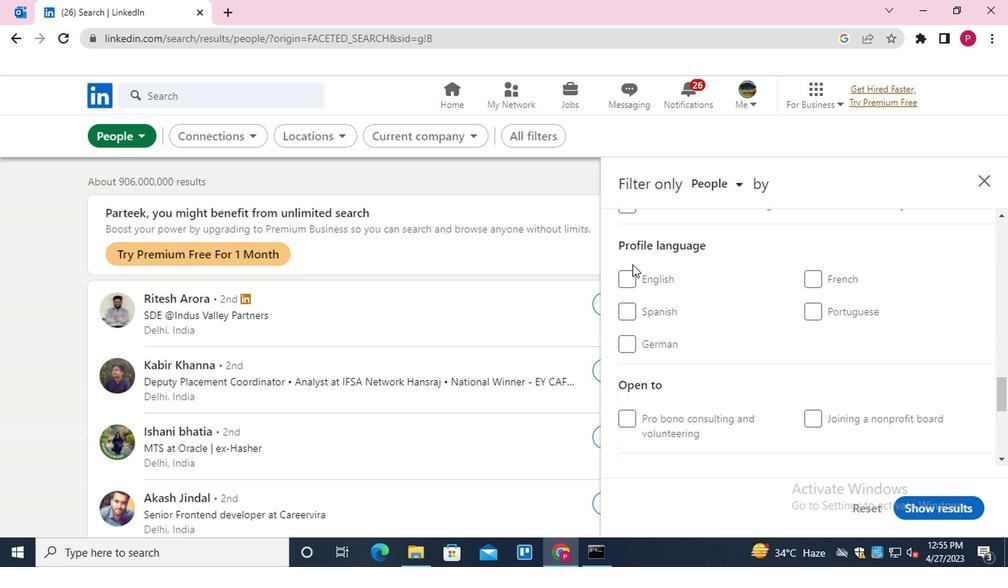 
Action: Mouse pressed left at (629, 280)
Screenshot: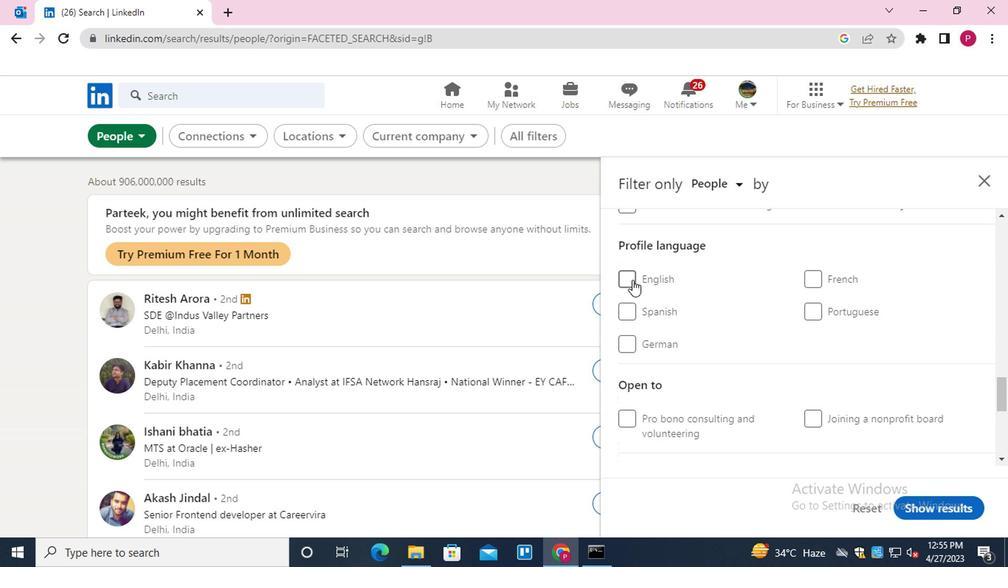 
Action: Mouse moved to (655, 279)
Screenshot: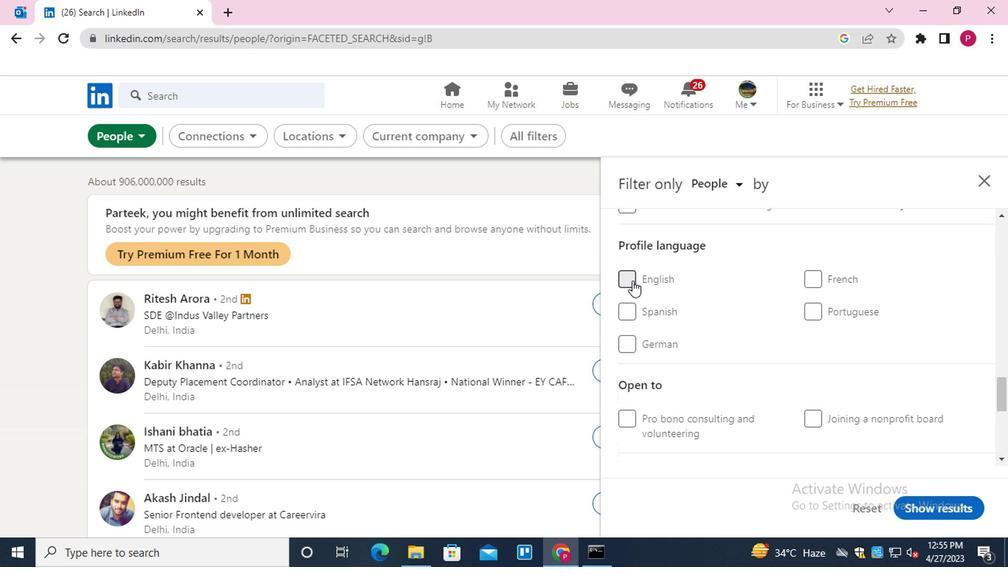 
Action: Mouse scrolled (655, 280) with delta (0, 1)
Screenshot: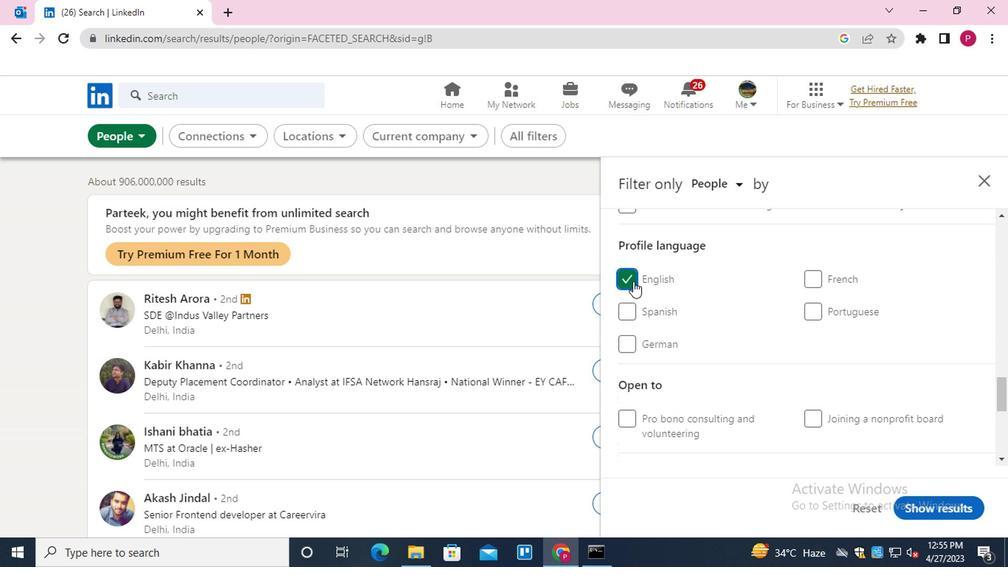
Action: Mouse scrolled (655, 280) with delta (0, 1)
Screenshot: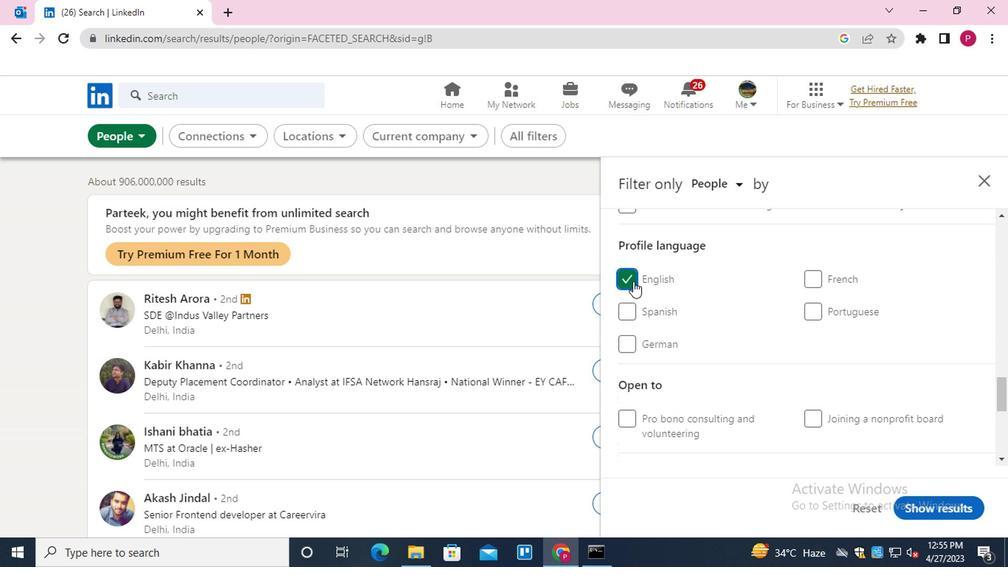 
Action: Mouse scrolled (655, 280) with delta (0, 1)
Screenshot: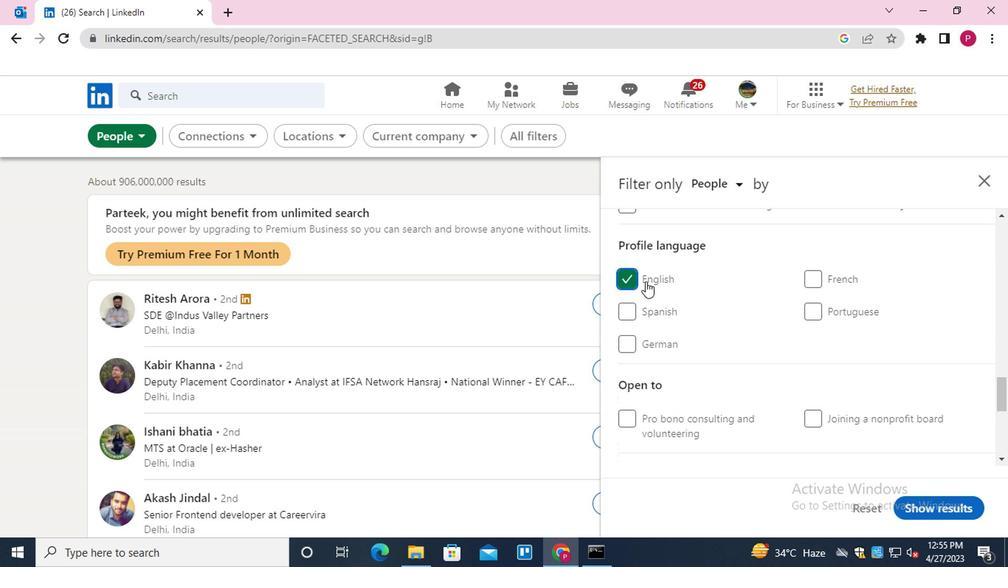 
Action: Mouse scrolled (655, 280) with delta (0, 1)
Screenshot: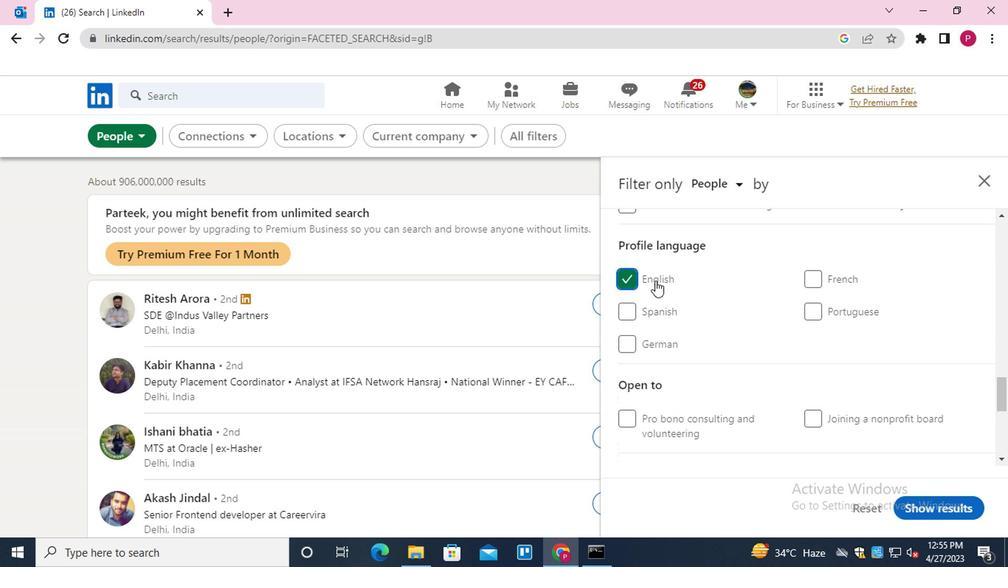 
Action: Mouse scrolled (655, 280) with delta (0, 1)
Screenshot: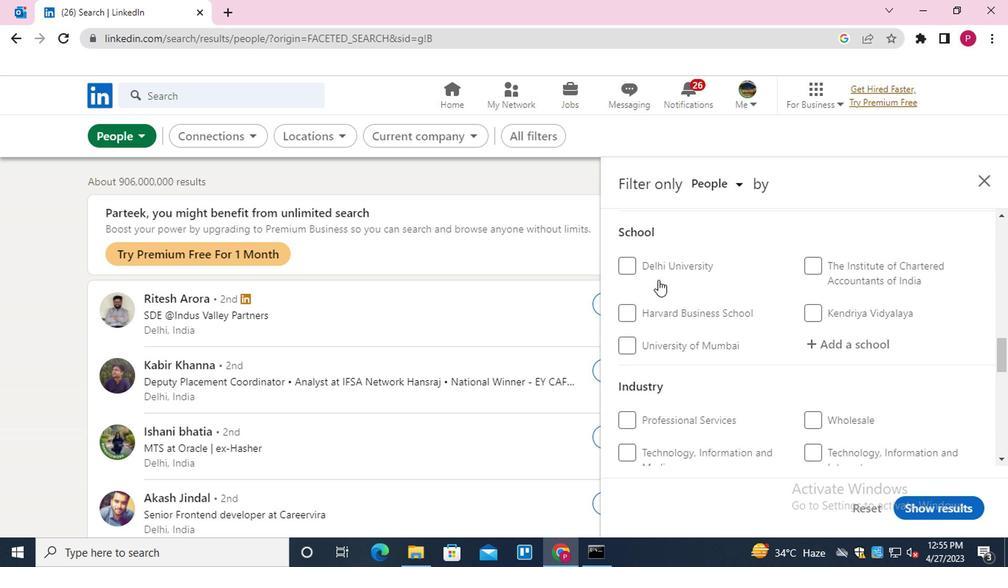 
Action: Mouse scrolled (655, 280) with delta (0, 1)
Screenshot: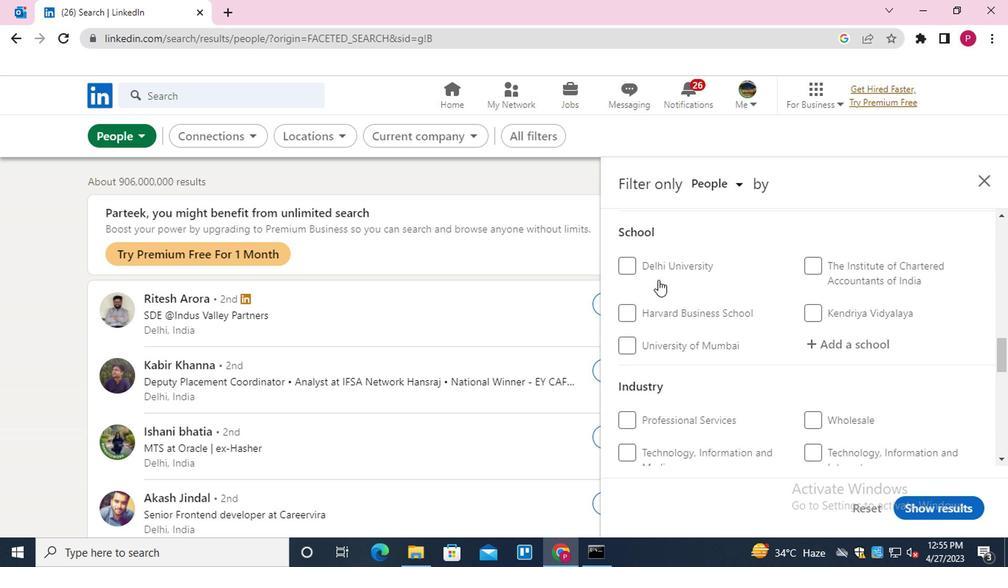 
Action: Mouse scrolled (655, 280) with delta (0, 1)
Screenshot: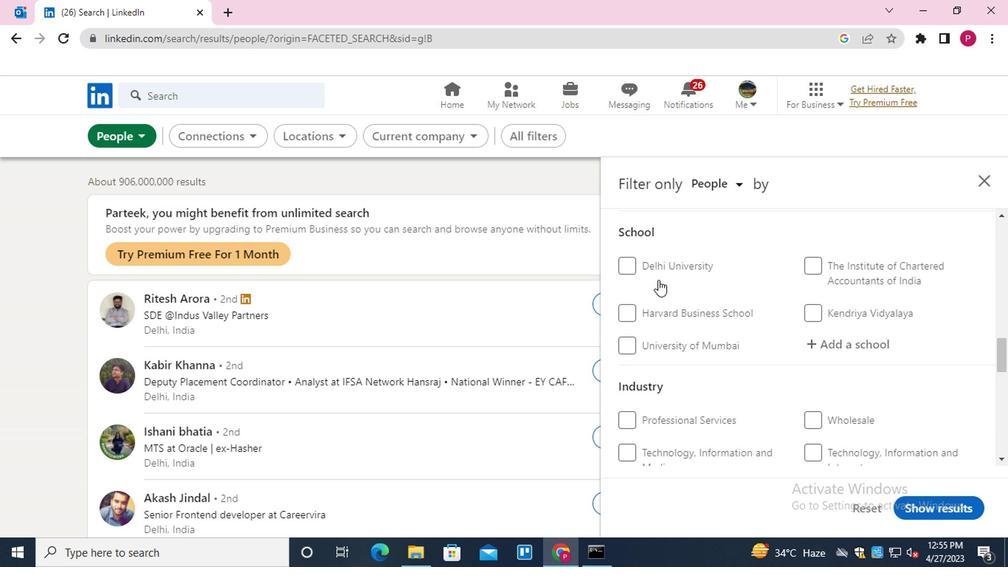 
Action: Mouse moved to (670, 288)
Screenshot: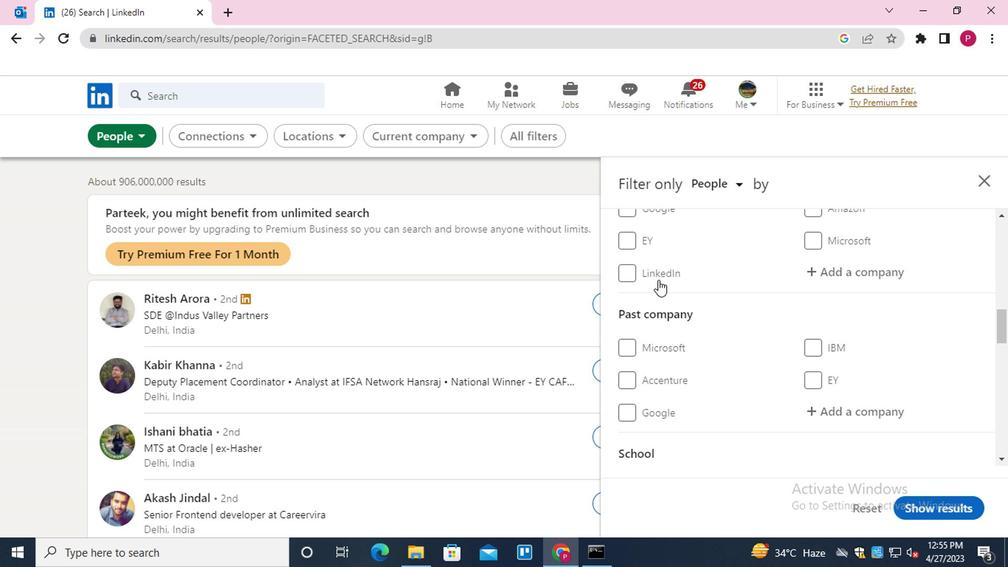 
Action: Mouse scrolled (670, 289) with delta (0, 1)
Screenshot: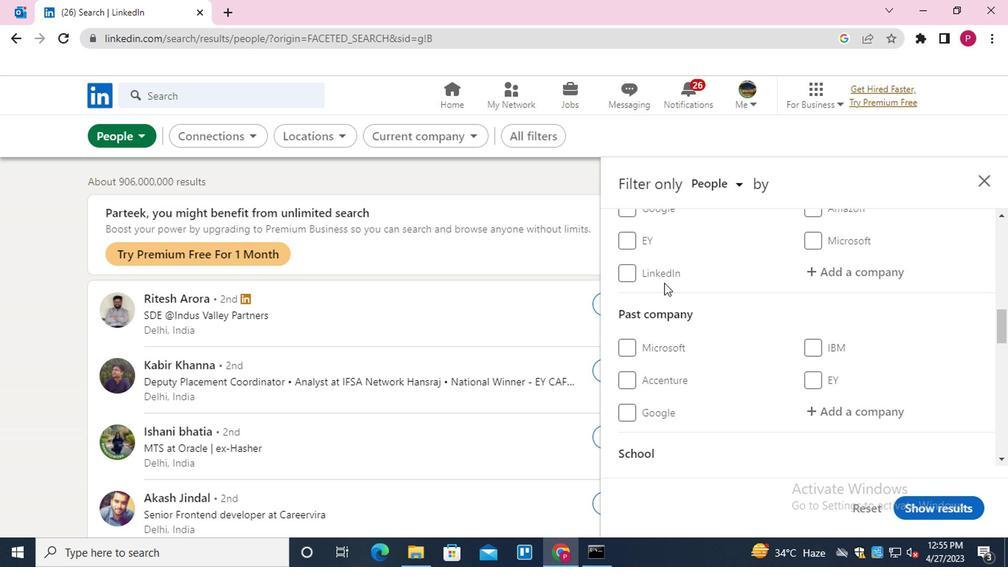 
Action: Mouse moved to (835, 343)
Screenshot: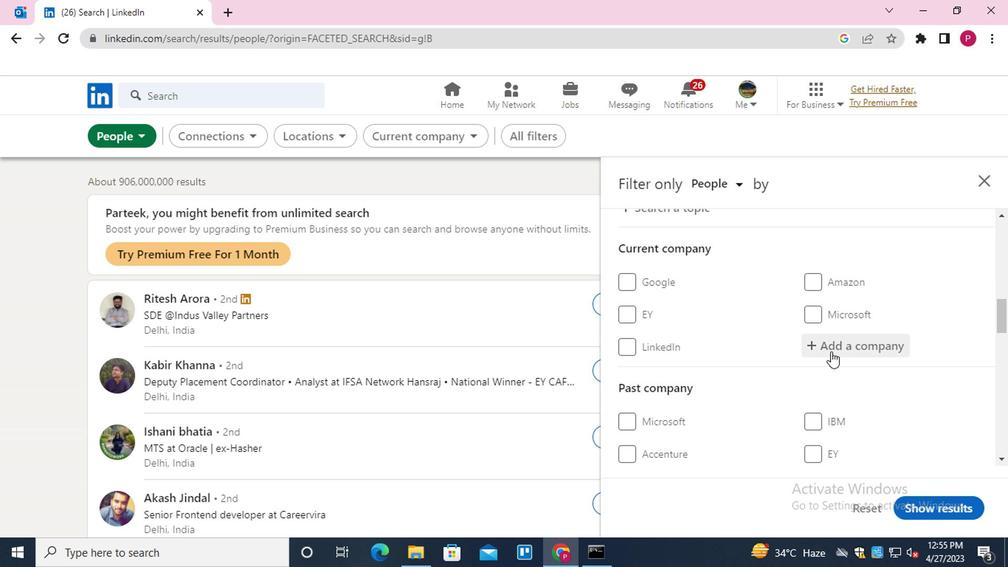 
Action: Mouse pressed left at (835, 343)
Screenshot: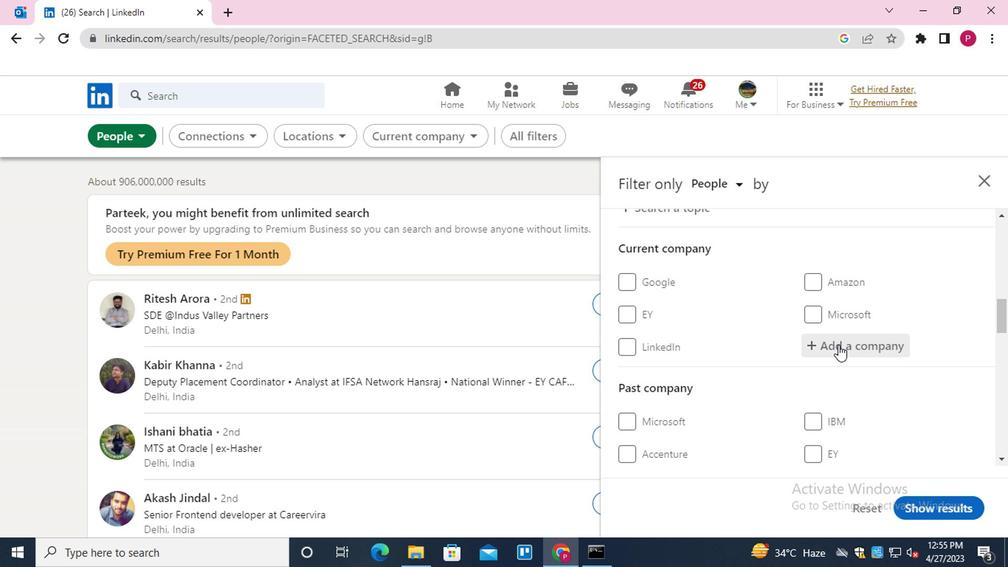 
Action: Mouse moved to (835, 343)
Screenshot: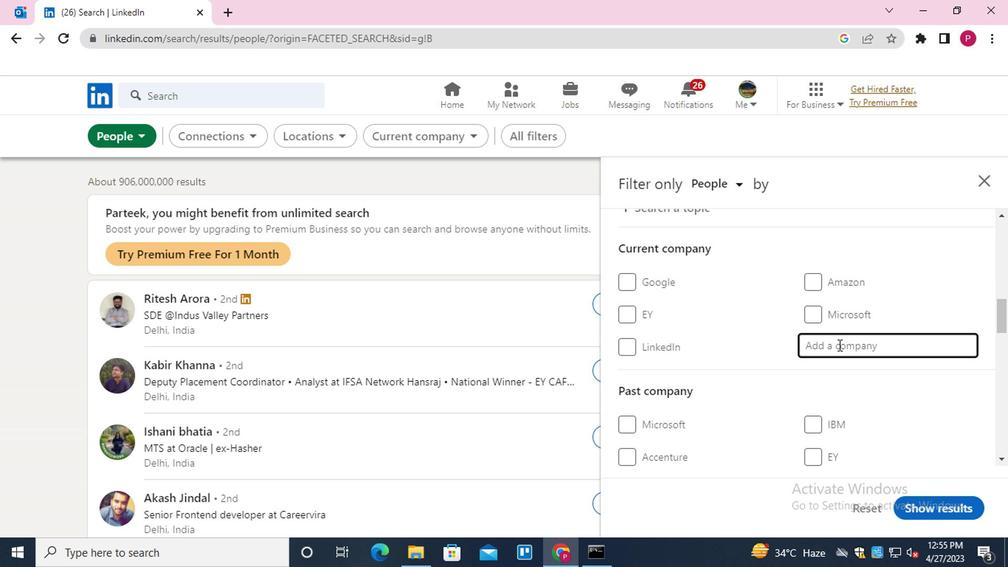 
Action: Key pressed <Key.shift>ADVANCED<Key.space><Key.shift>MS<Key.down><Key.enter>
Screenshot: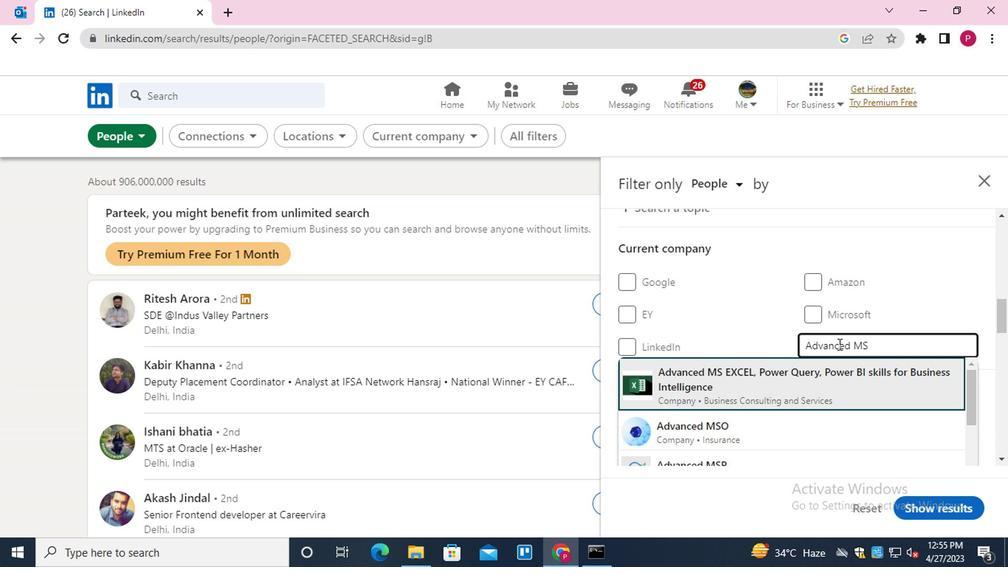 
Action: Mouse moved to (775, 323)
Screenshot: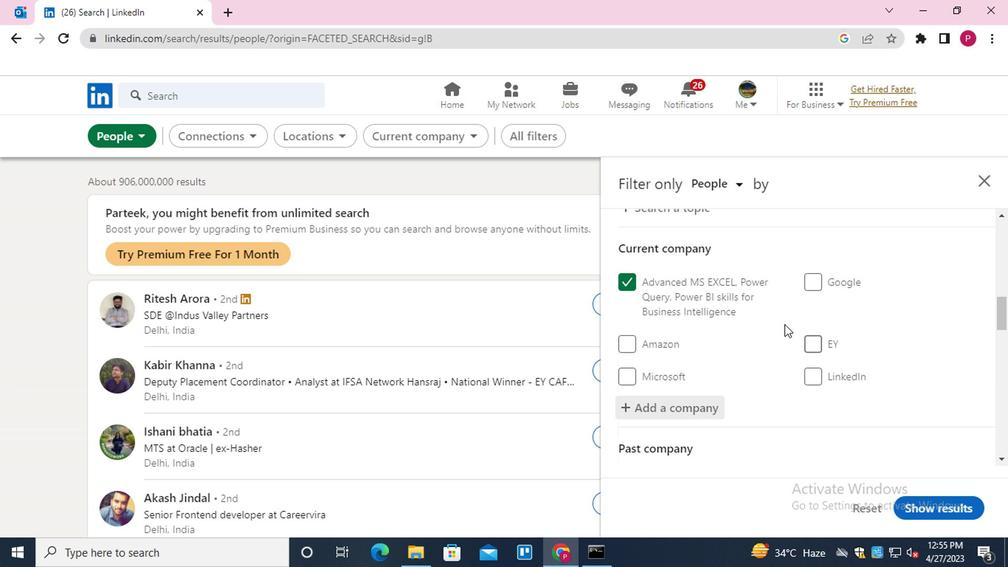 
Action: Mouse scrolled (775, 322) with delta (0, 0)
Screenshot: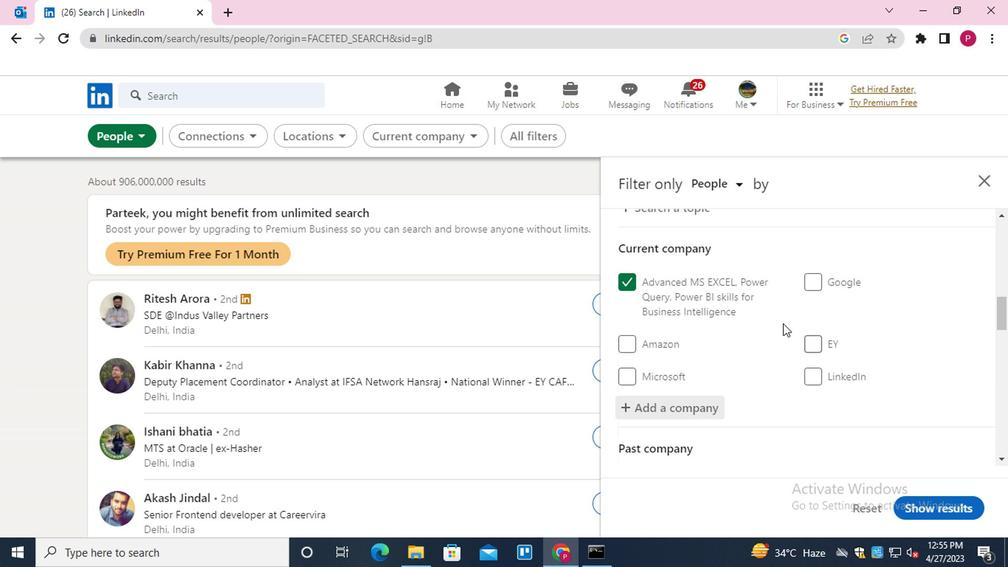 
Action: Mouse moved to (775, 326)
Screenshot: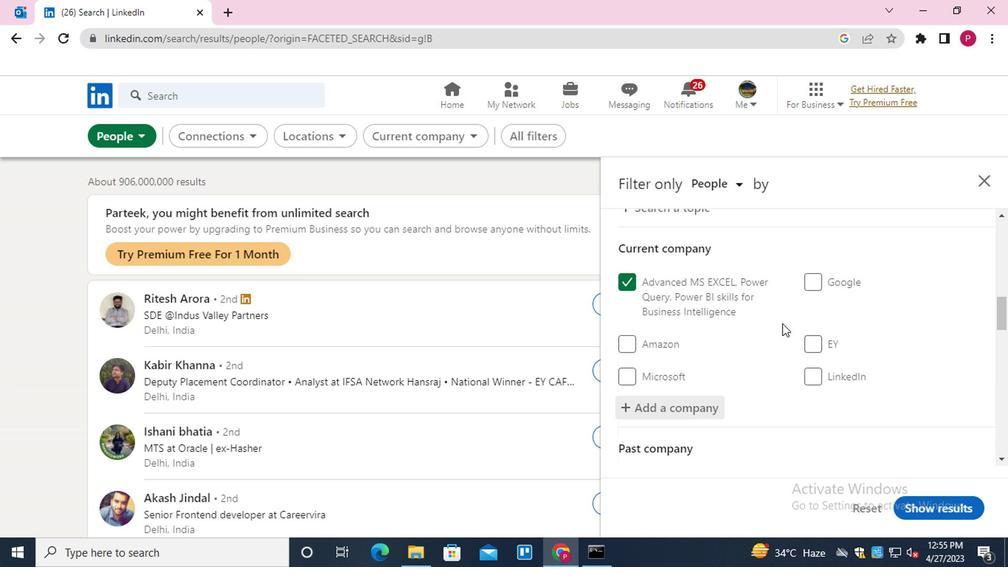 
Action: Mouse scrolled (775, 325) with delta (0, -1)
Screenshot: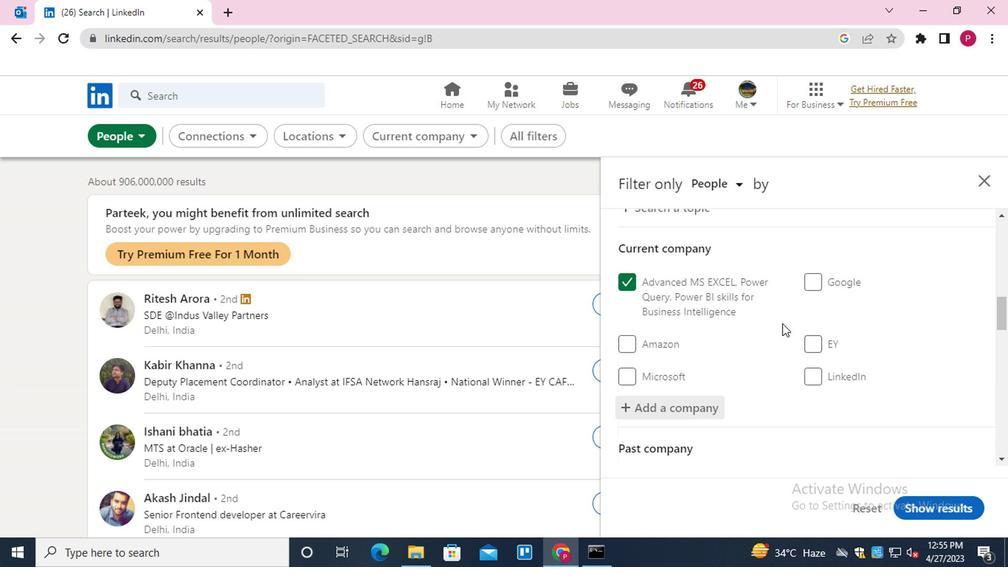 
Action: Mouse moved to (781, 332)
Screenshot: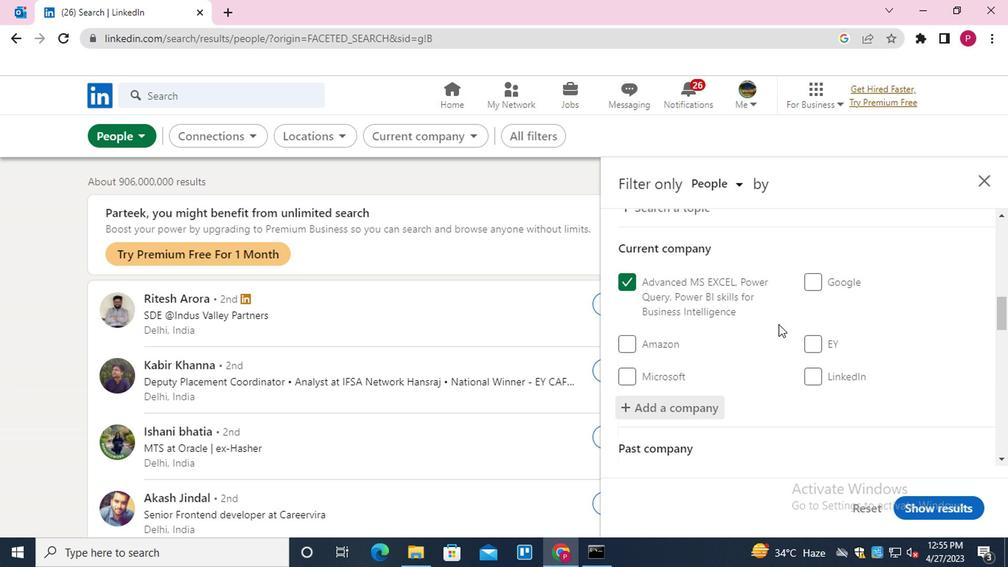 
Action: Mouse scrolled (781, 331) with delta (0, 0)
Screenshot: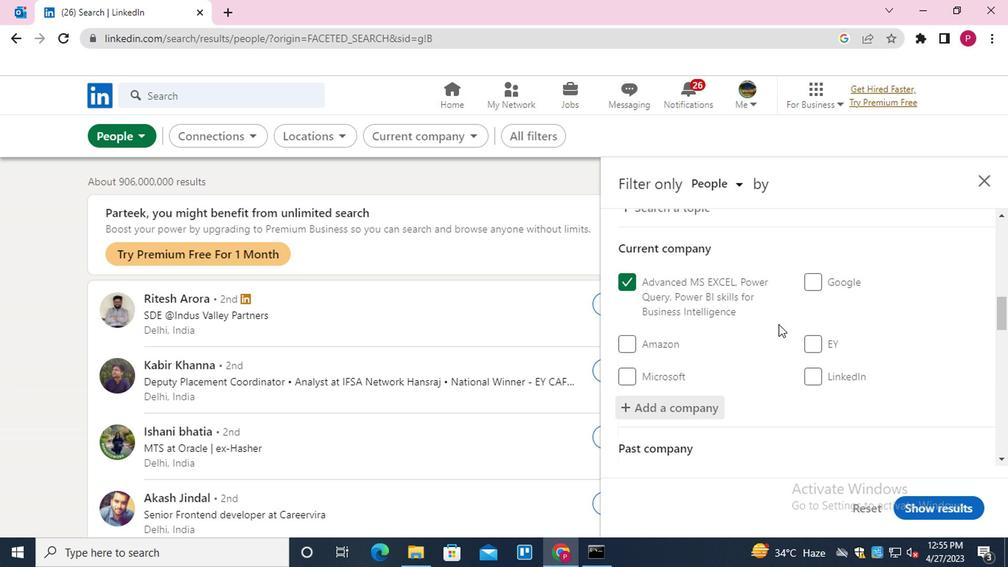 
Action: Mouse scrolled (781, 331) with delta (0, 0)
Screenshot: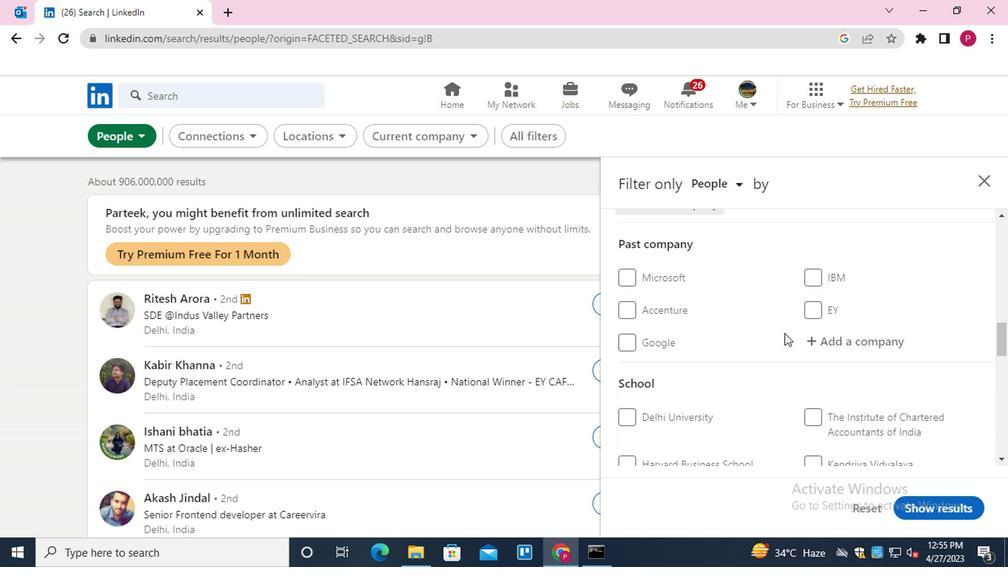 
Action: Mouse scrolled (781, 331) with delta (0, 0)
Screenshot: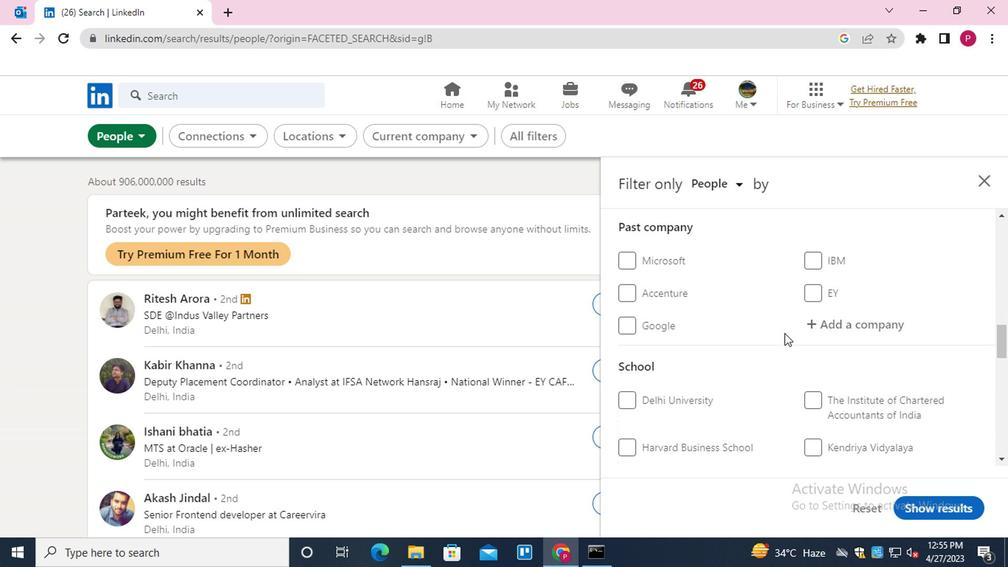 
Action: Mouse moved to (833, 339)
Screenshot: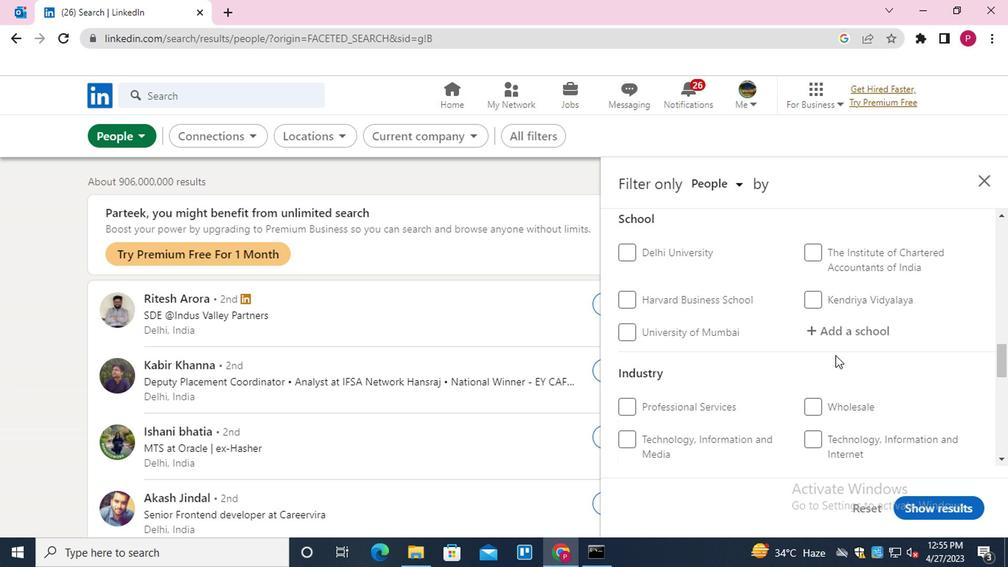 
Action: Mouse pressed left at (833, 339)
Screenshot: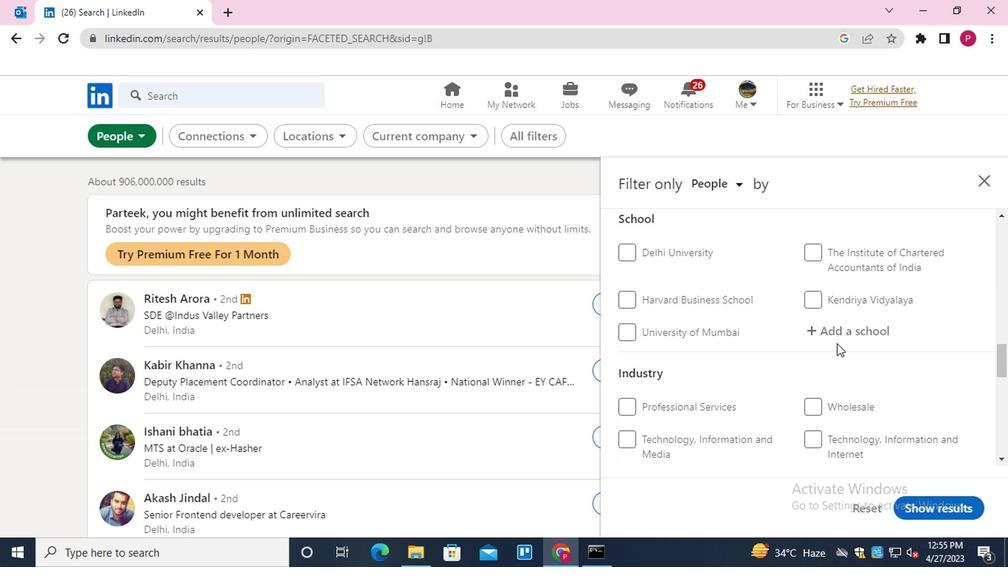 
Action: Key pressed <Key.shift>MADRAS<Key.space><Key.shift>CHRISTIAN<Key.down><Key.enter>
Screenshot: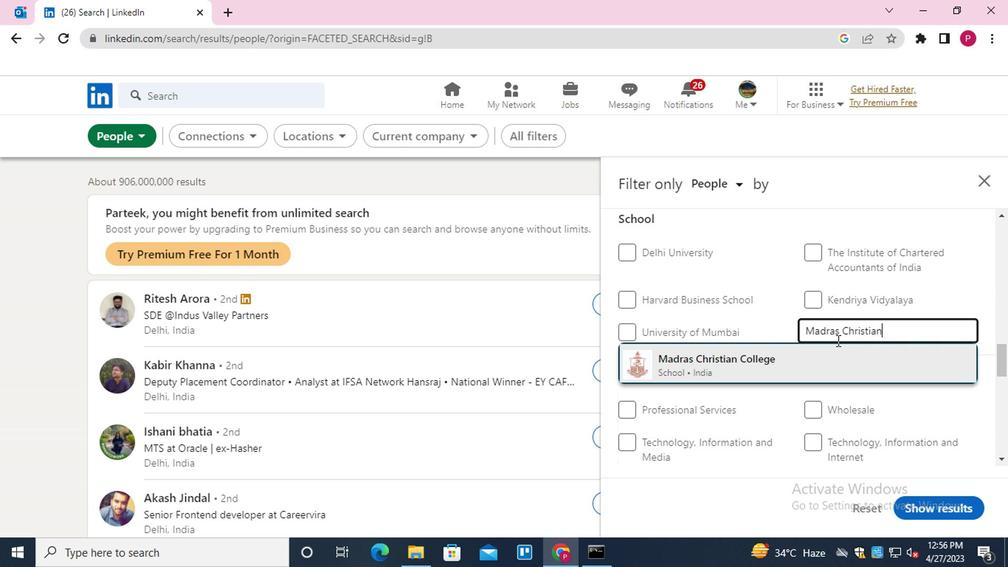 
Action: Mouse moved to (738, 317)
Screenshot: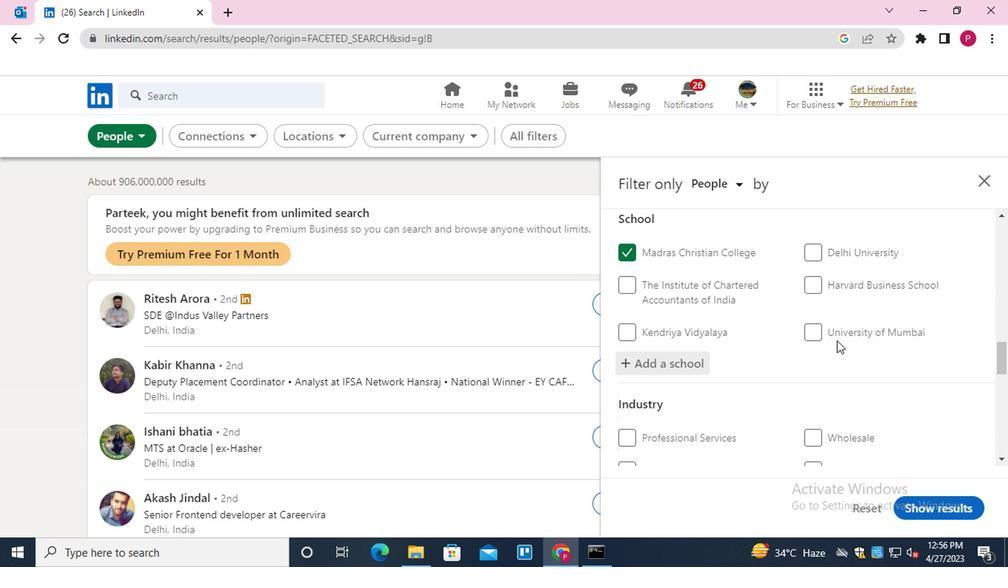 
Action: Mouse scrolled (738, 317) with delta (0, 0)
Screenshot: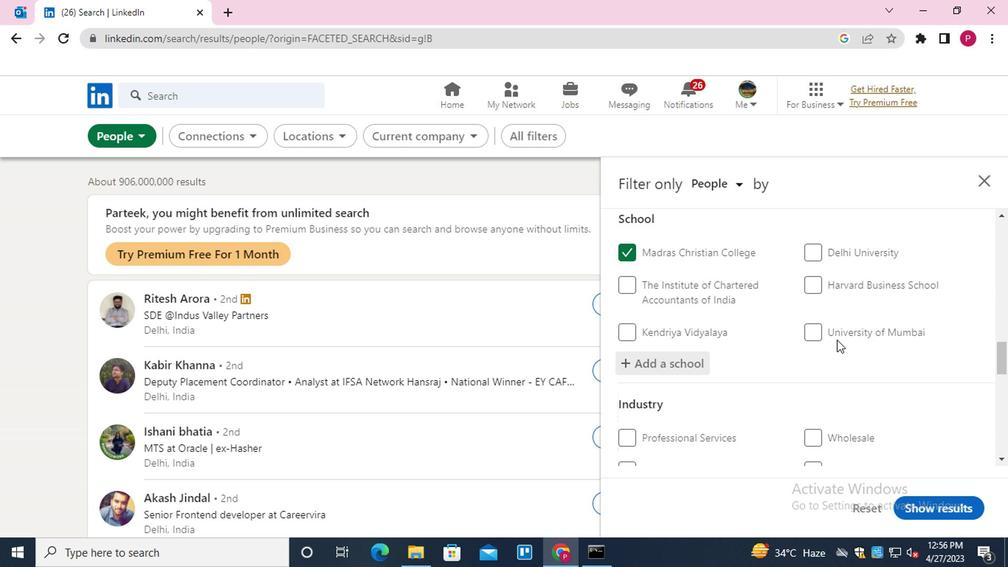 
Action: Mouse moved to (741, 319)
Screenshot: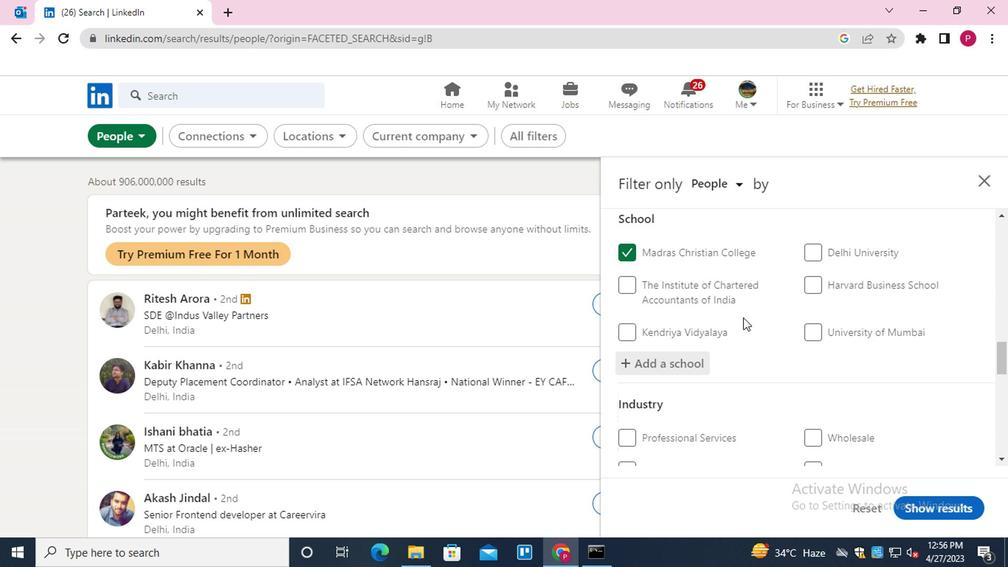 
Action: Mouse scrolled (741, 318) with delta (0, -1)
Screenshot: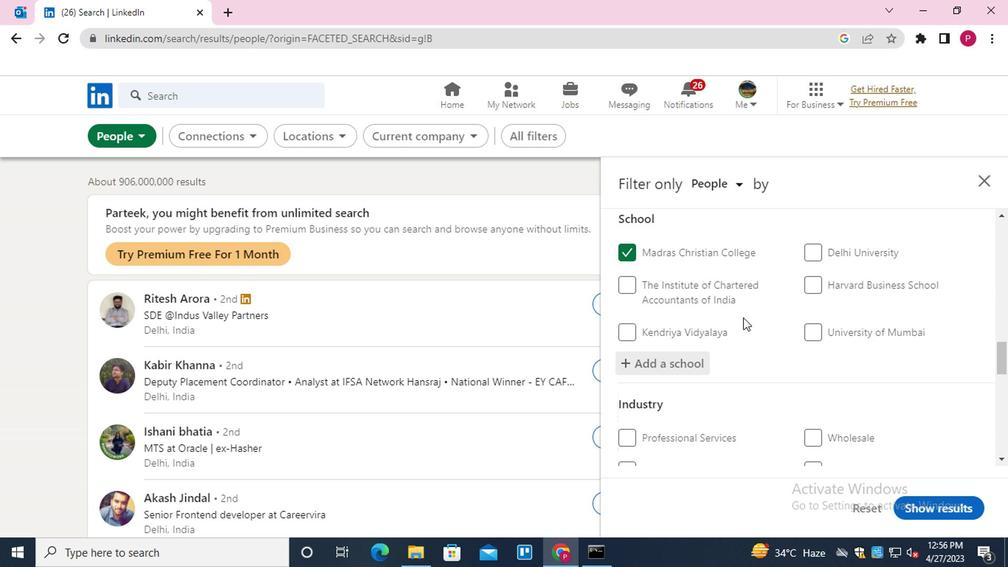 
Action: Mouse moved to (868, 366)
Screenshot: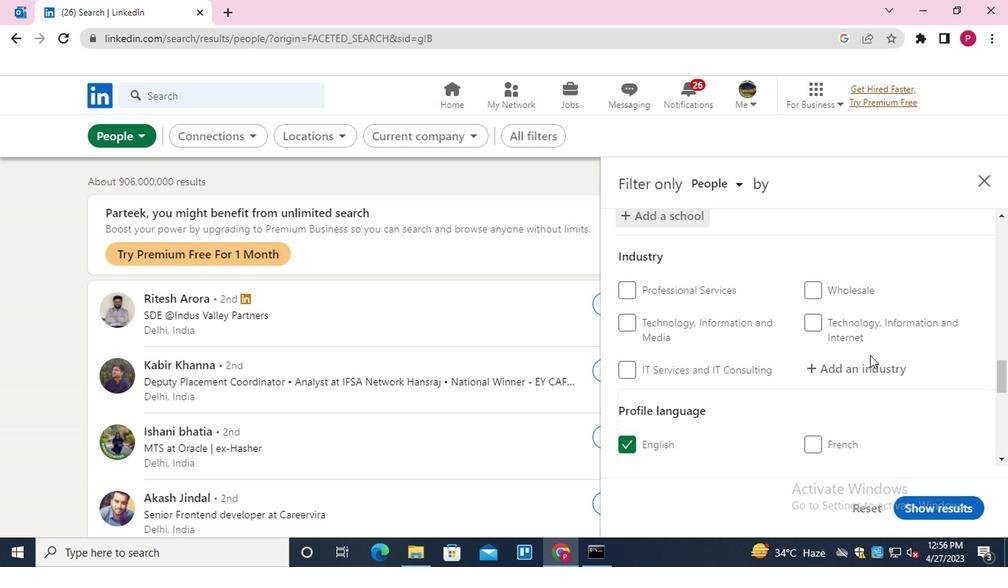 
Action: Mouse pressed left at (868, 366)
Screenshot: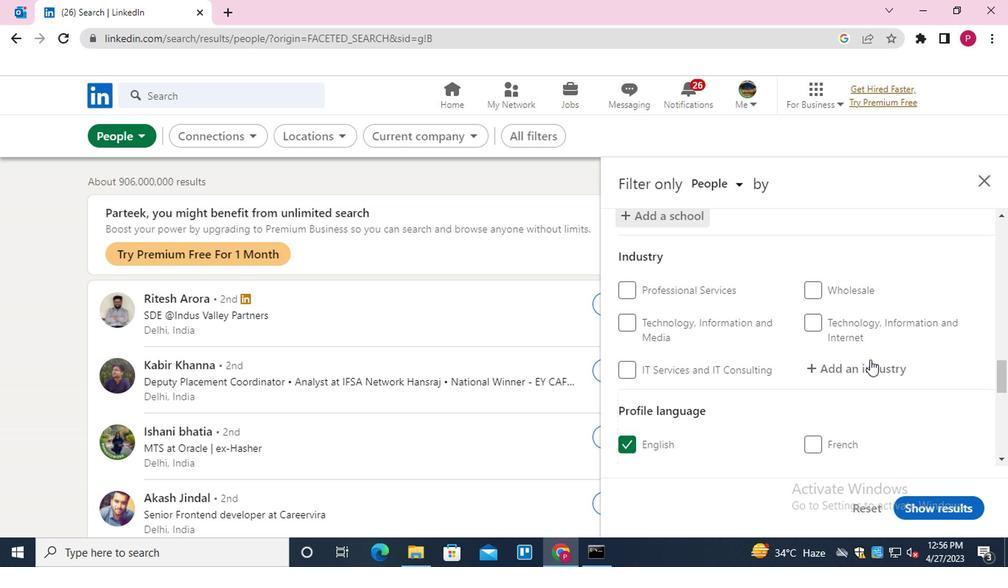 
Action: Mouse moved to (870, 366)
Screenshot: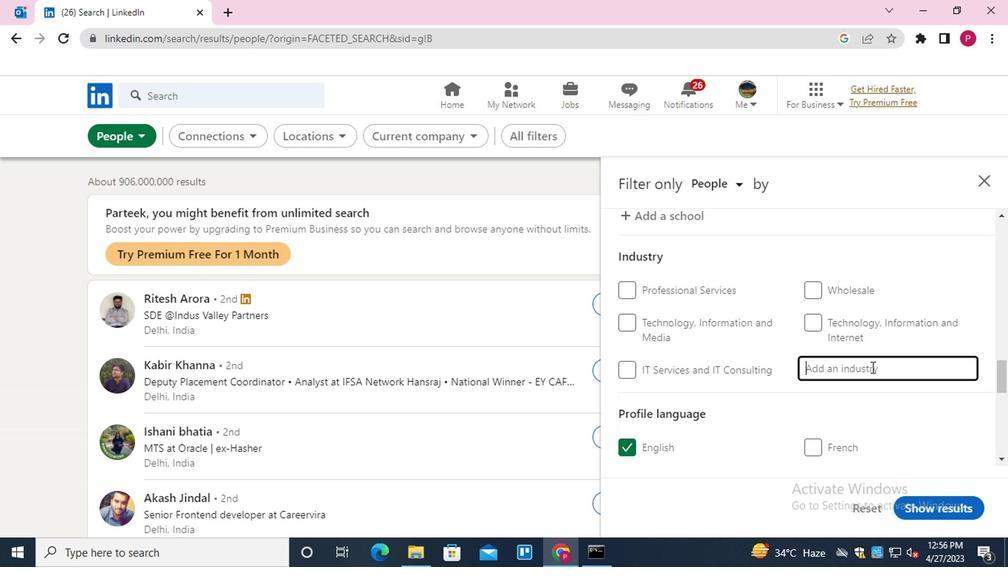 
Action: Key pressed <Key.shift>NON<Key.down><Key.enter>
Screenshot: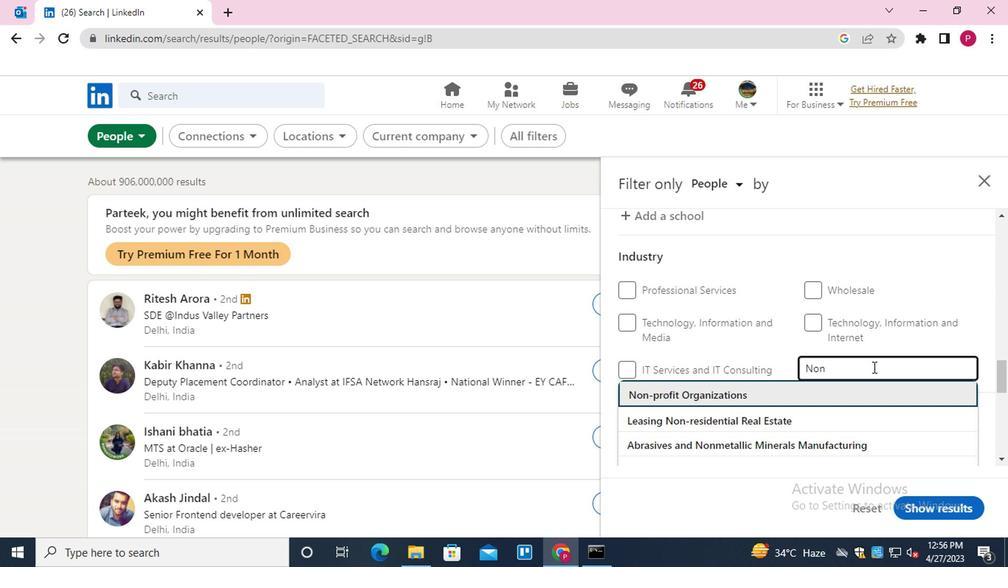 
Action: Mouse moved to (870, 365)
Screenshot: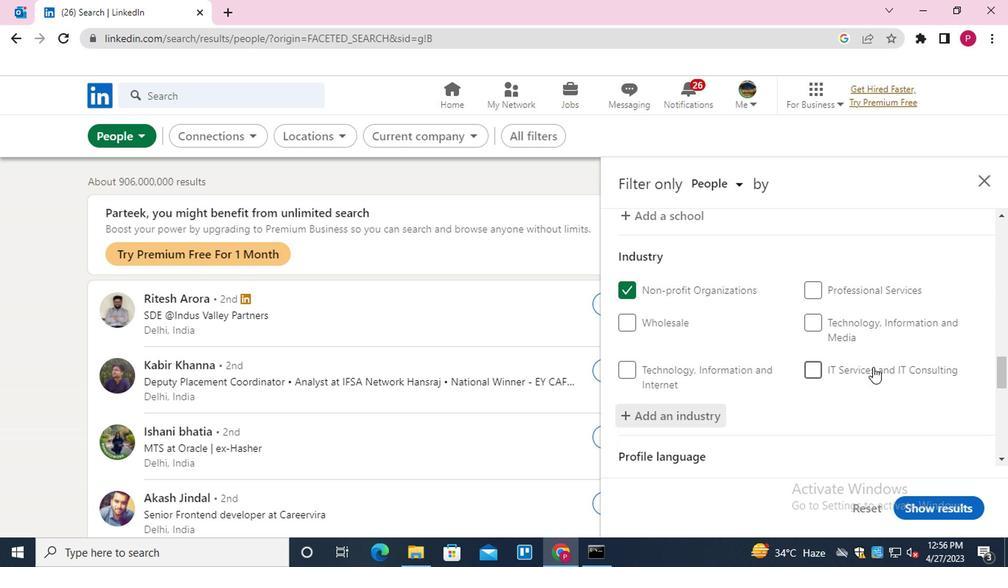 
Action: Mouse scrolled (870, 364) with delta (0, -1)
Screenshot: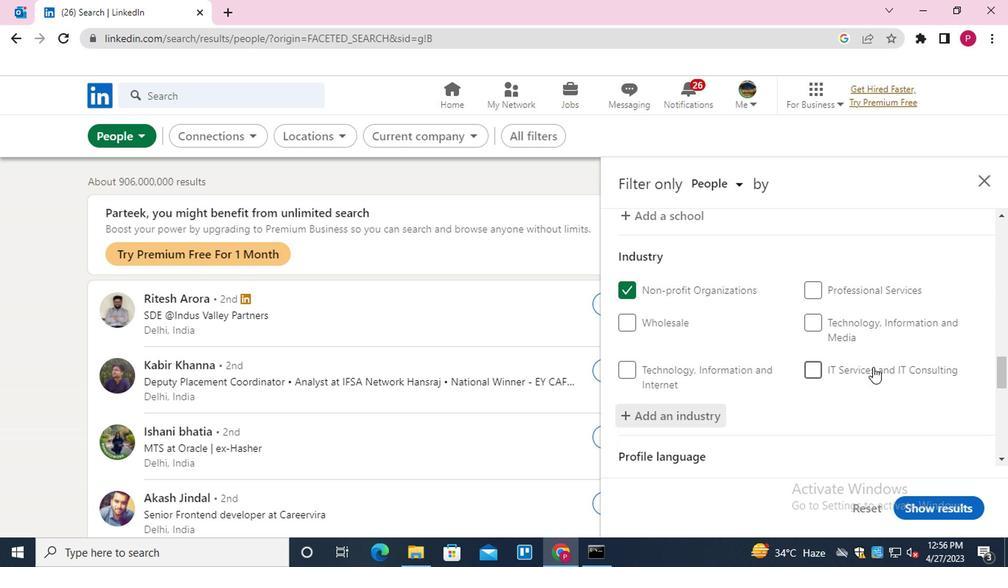 
Action: Mouse scrolled (870, 364) with delta (0, -1)
Screenshot: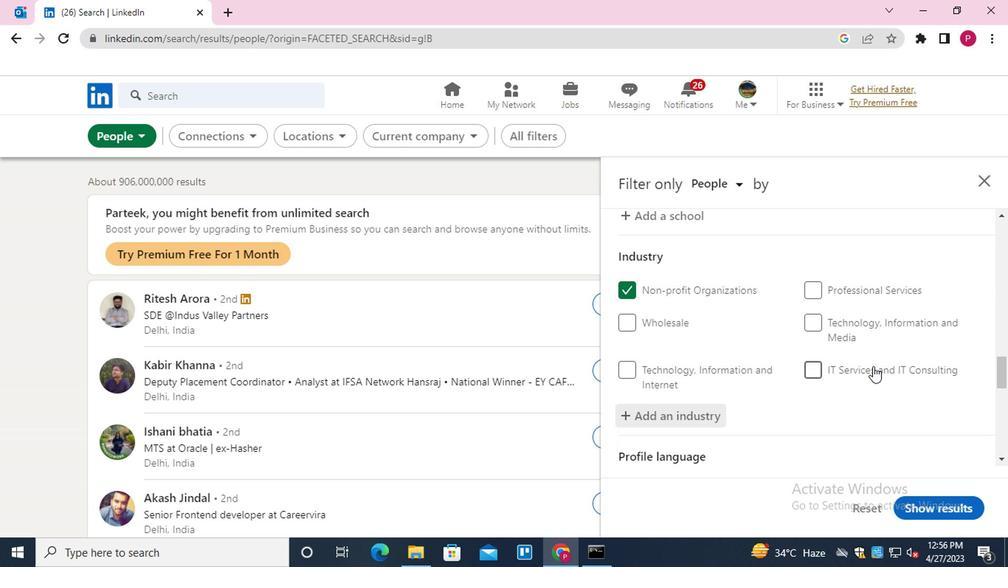 
Action: Mouse scrolled (870, 364) with delta (0, -1)
Screenshot: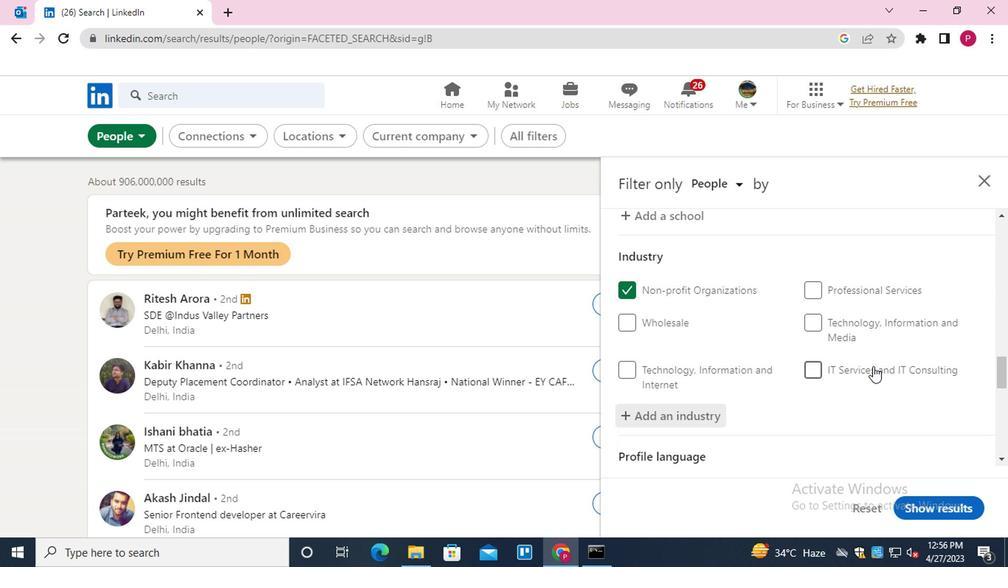 
Action: Mouse scrolled (870, 364) with delta (0, -1)
Screenshot: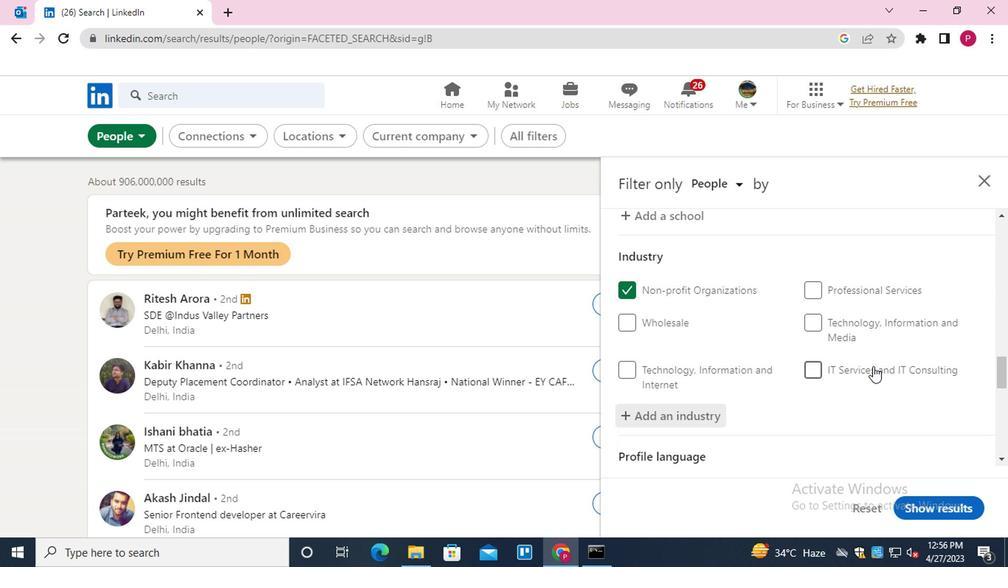 
Action: Mouse moved to (876, 427)
Screenshot: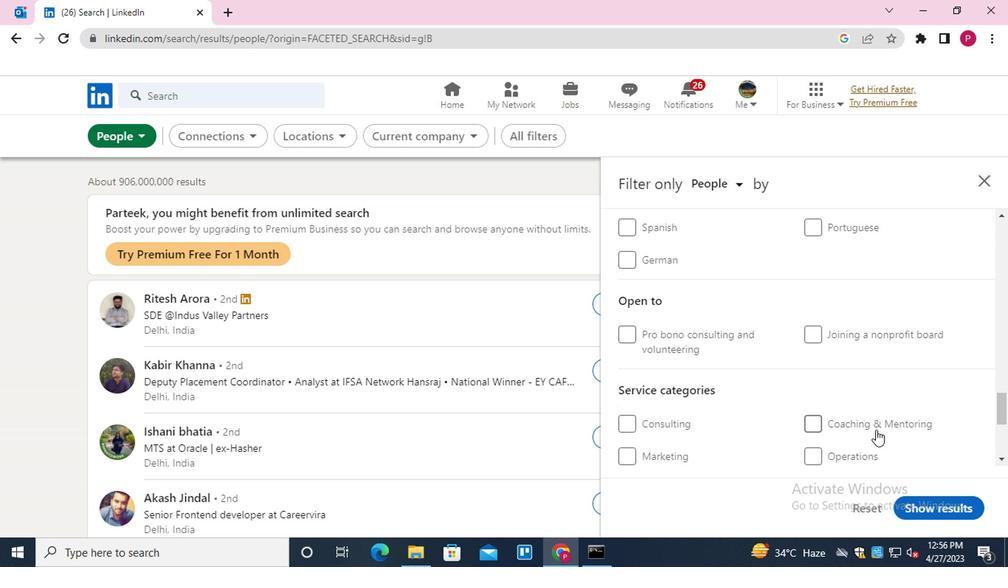 
Action: Mouse scrolled (876, 426) with delta (0, -1)
Screenshot: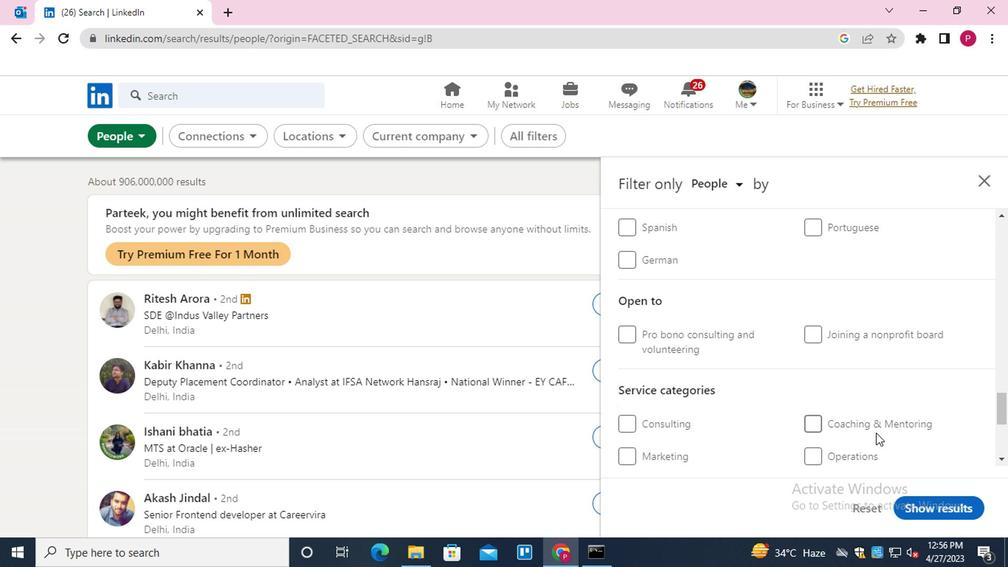 
Action: Mouse moved to (880, 424)
Screenshot: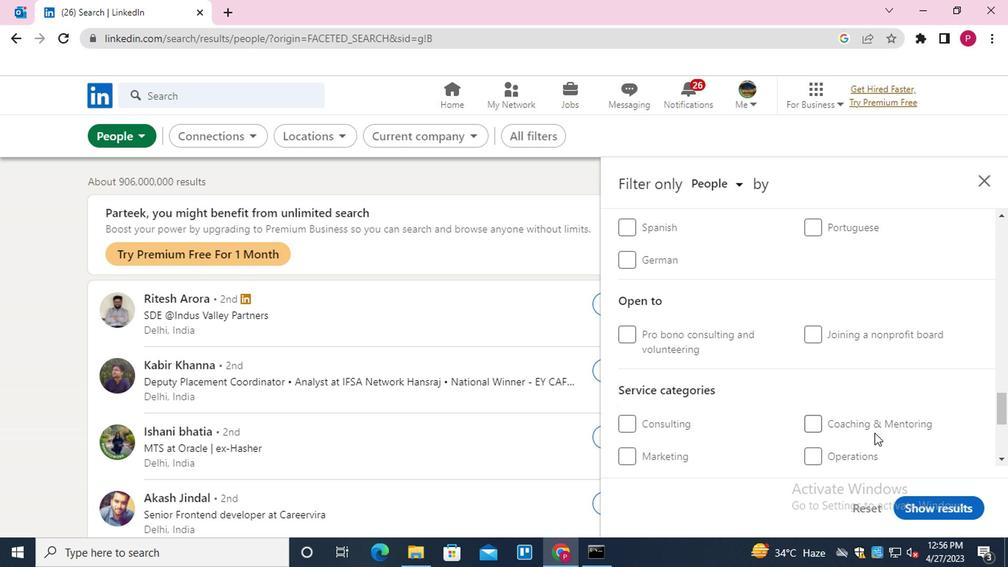 
Action: Mouse scrolled (880, 424) with delta (0, 0)
Screenshot: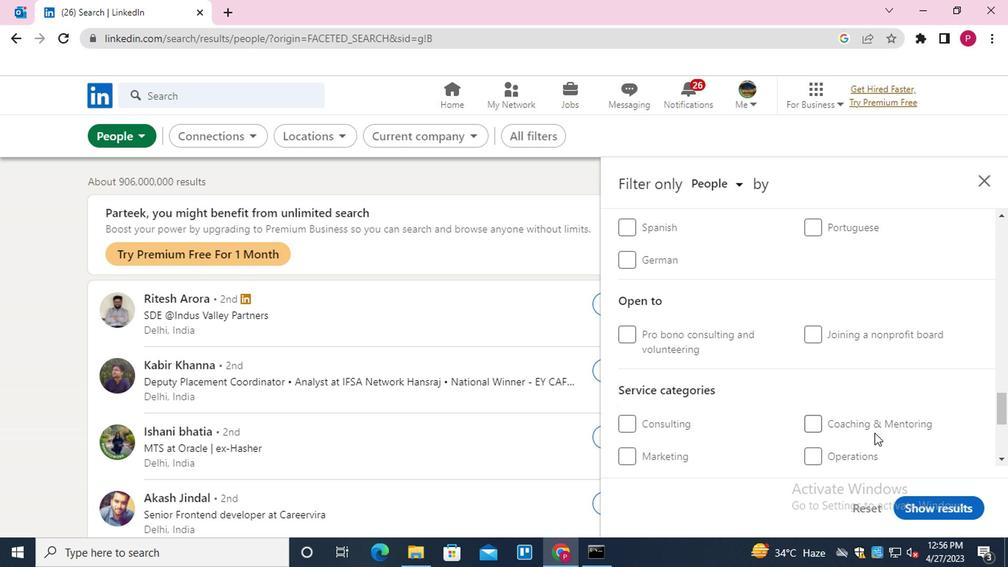 
Action: Mouse moved to (880, 403)
Screenshot: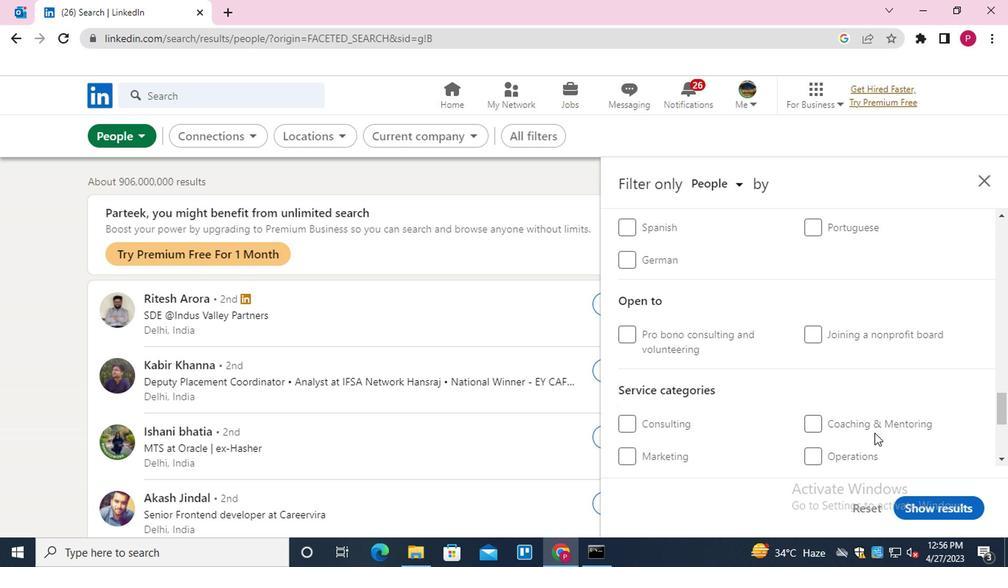 
Action: Mouse scrolled (880, 402) with delta (0, -1)
Screenshot: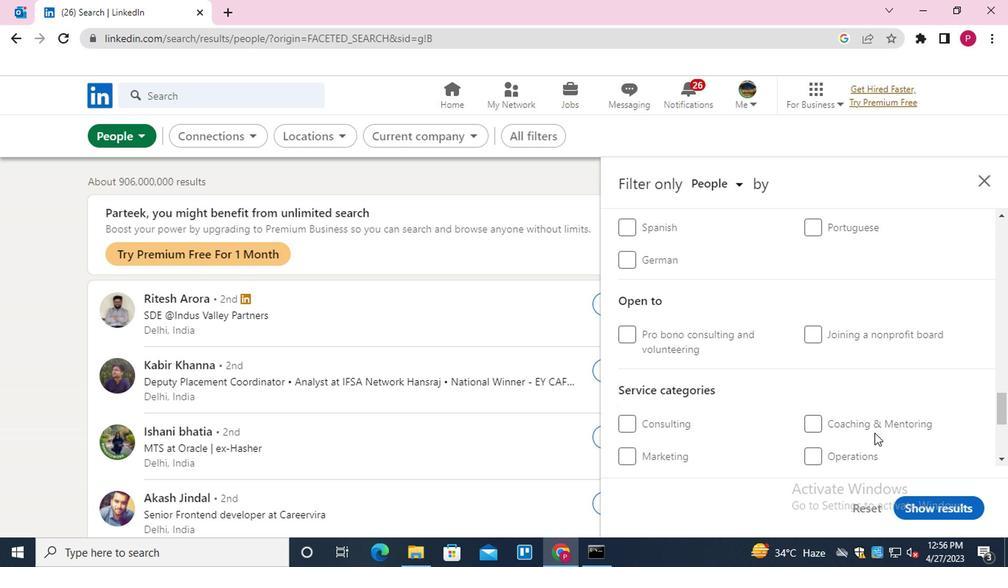 
Action: Mouse moved to (880, 262)
Screenshot: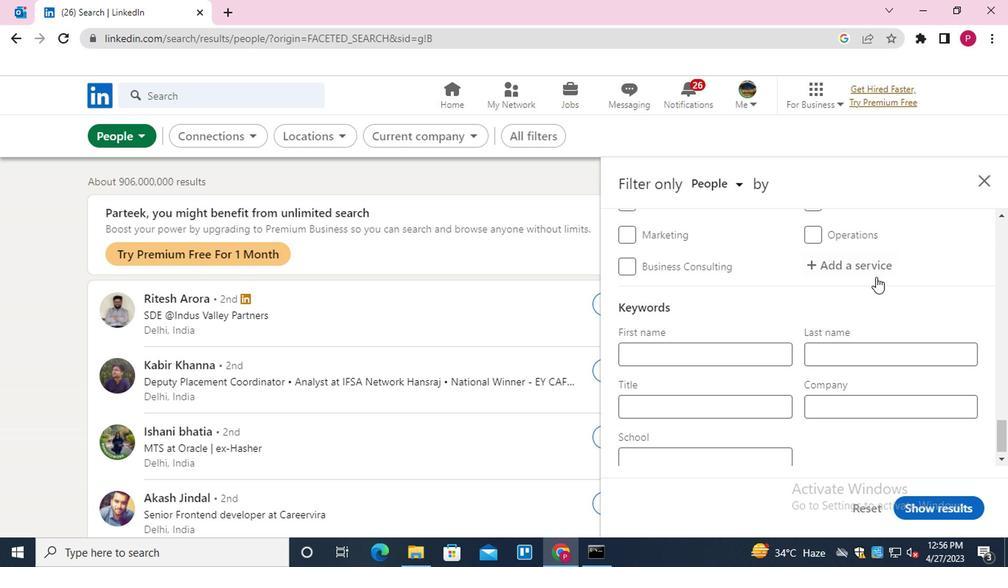 
Action: Mouse pressed left at (880, 262)
Screenshot: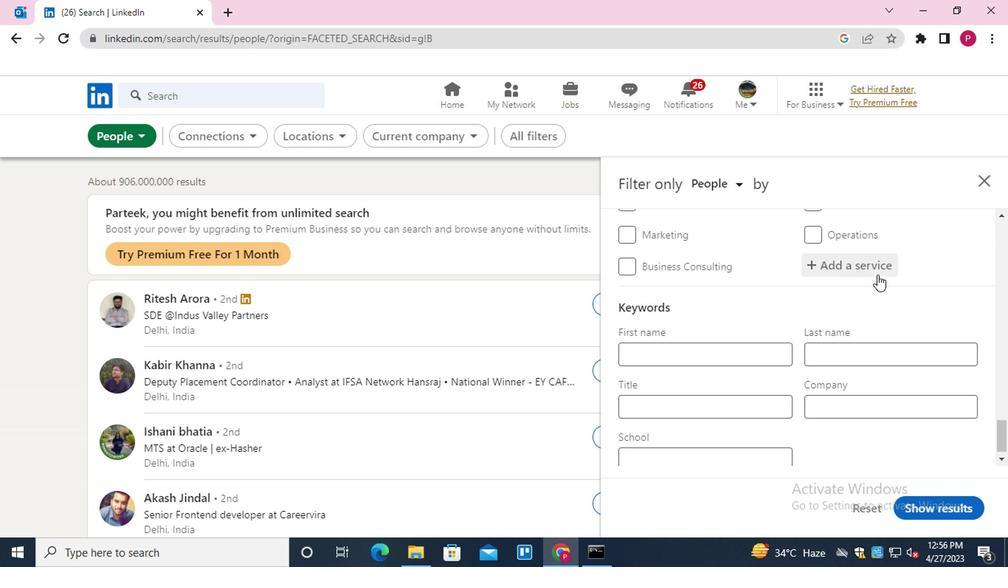 
Action: Key pressed <Key.shift>AUDIO<Key.down><Key.enter>
Screenshot: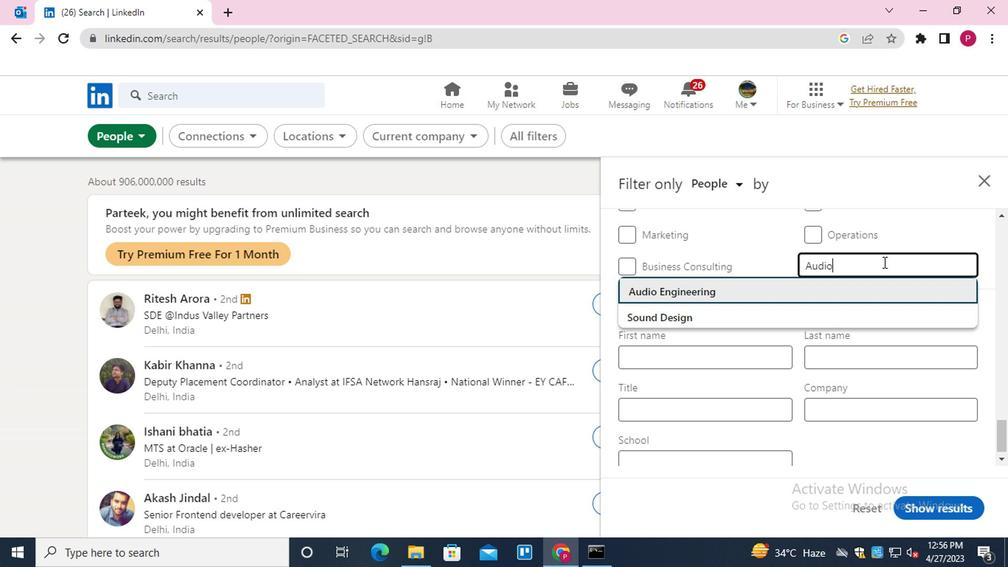 
Action: Mouse moved to (879, 262)
Screenshot: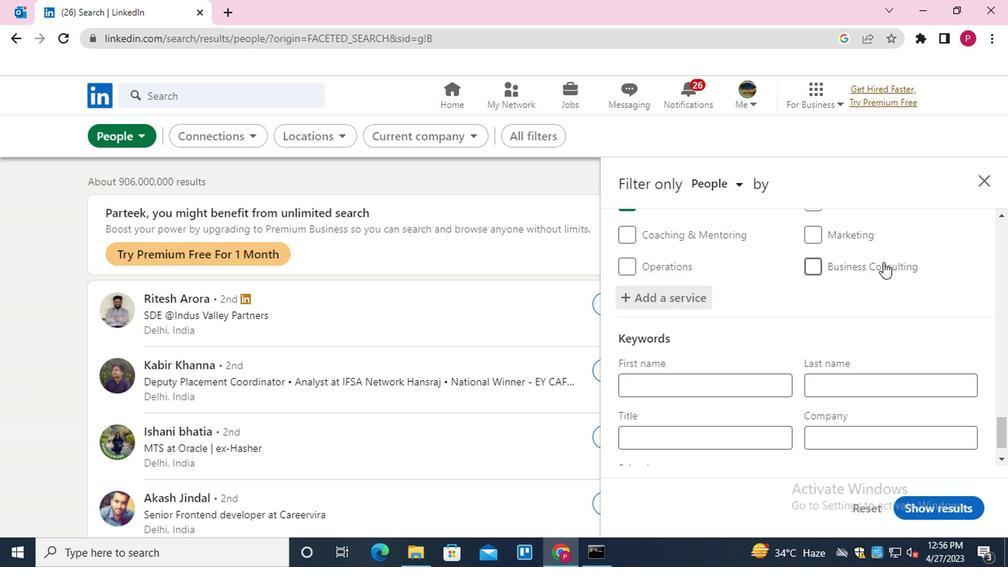 
Action: Mouse scrolled (879, 260) with delta (0, -1)
Screenshot: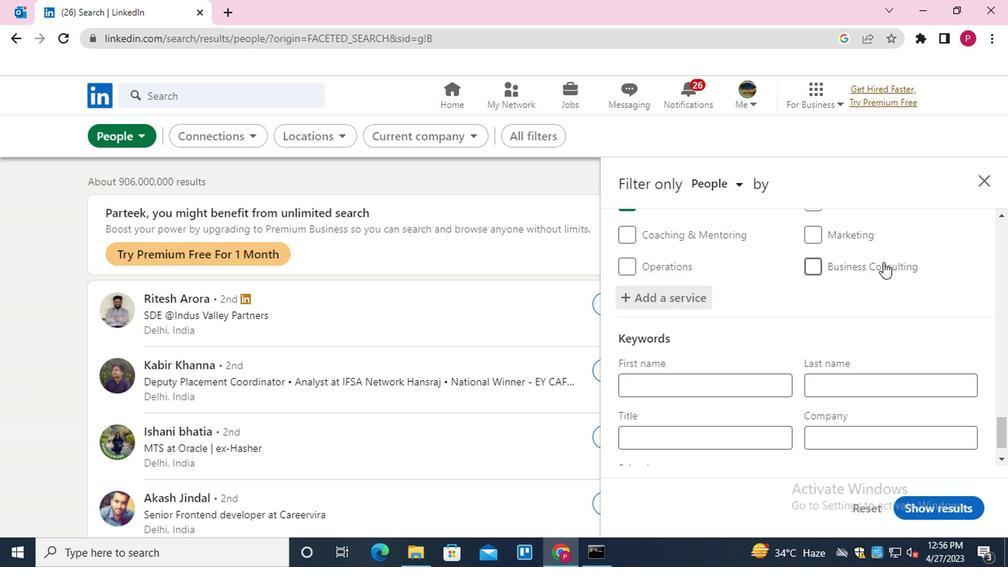 
Action: Mouse moved to (865, 273)
Screenshot: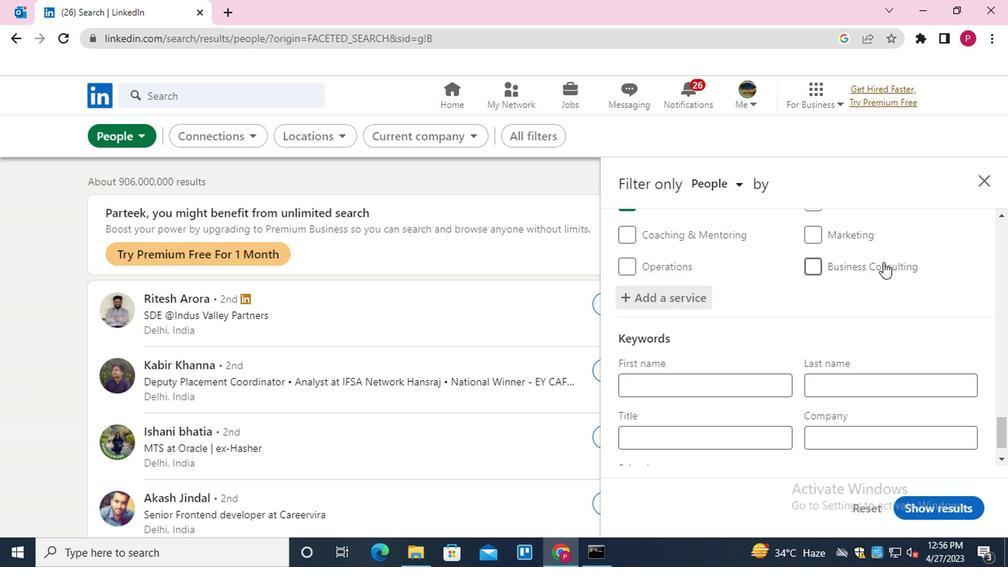 
Action: Mouse scrolled (865, 273) with delta (0, 0)
Screenshot: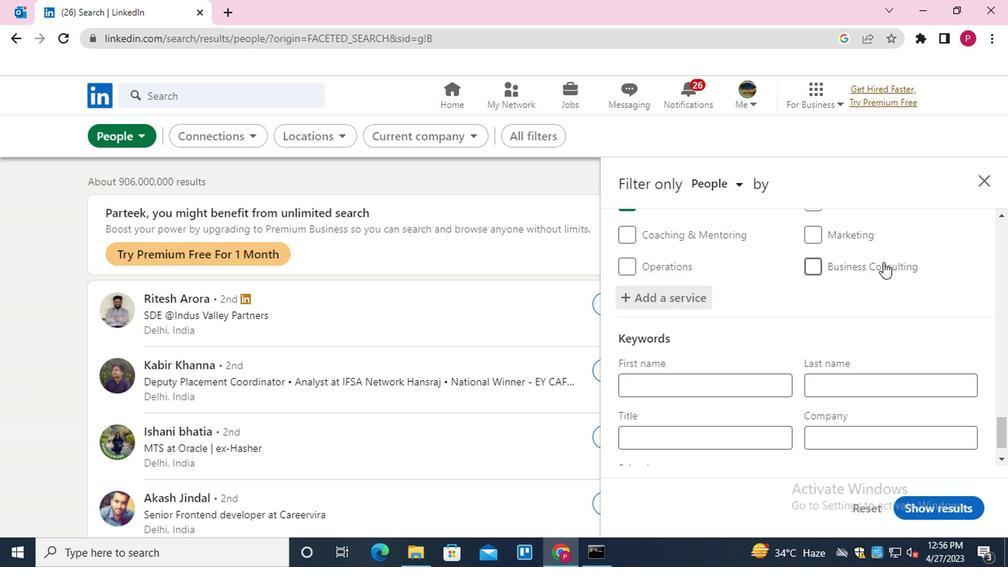 
Action: Mouse moved to (853, 283)
Screenshot: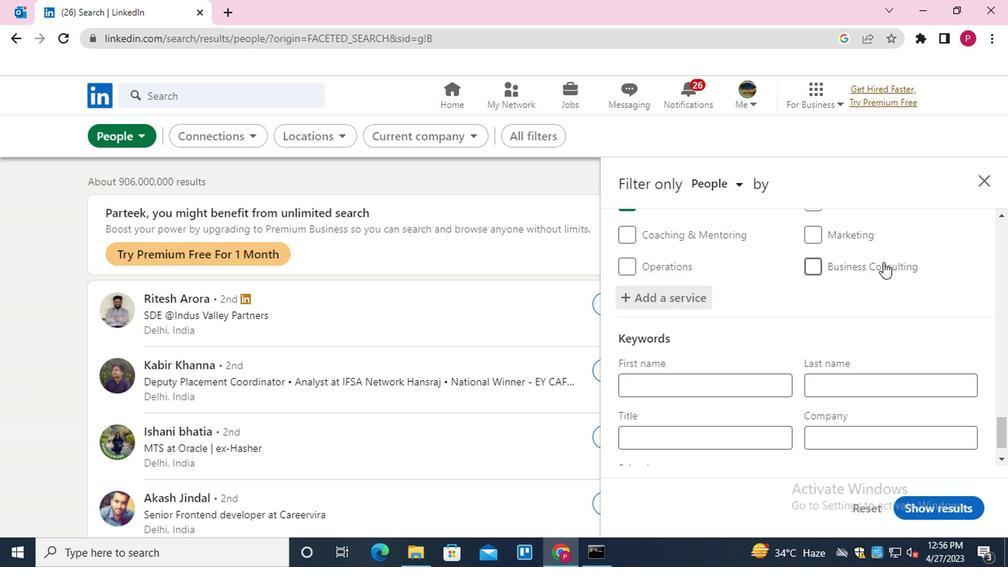 
Action: Mouse scrolled (853, 282) with delta (0, 0)
Screenshot: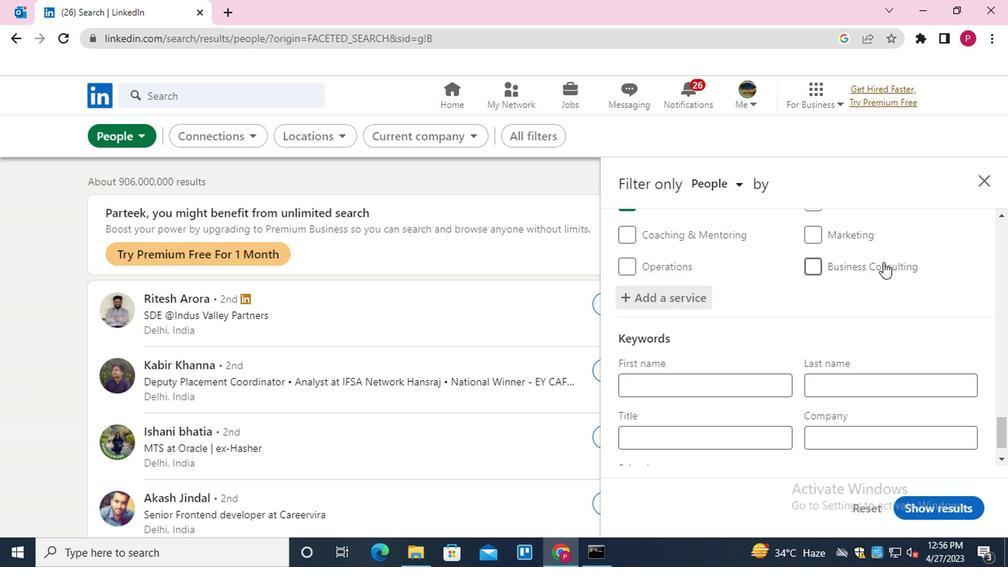 
Action: Mouse moved to (848, 291)
Screenshot: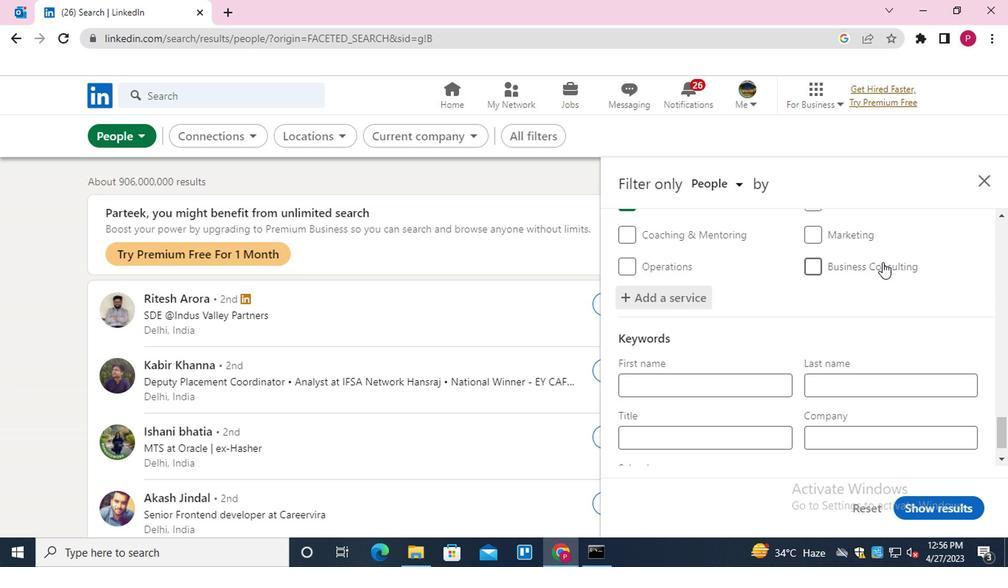 
Action: Mouse scrolled (848, 290) with delta (0, -1)
Screenshot: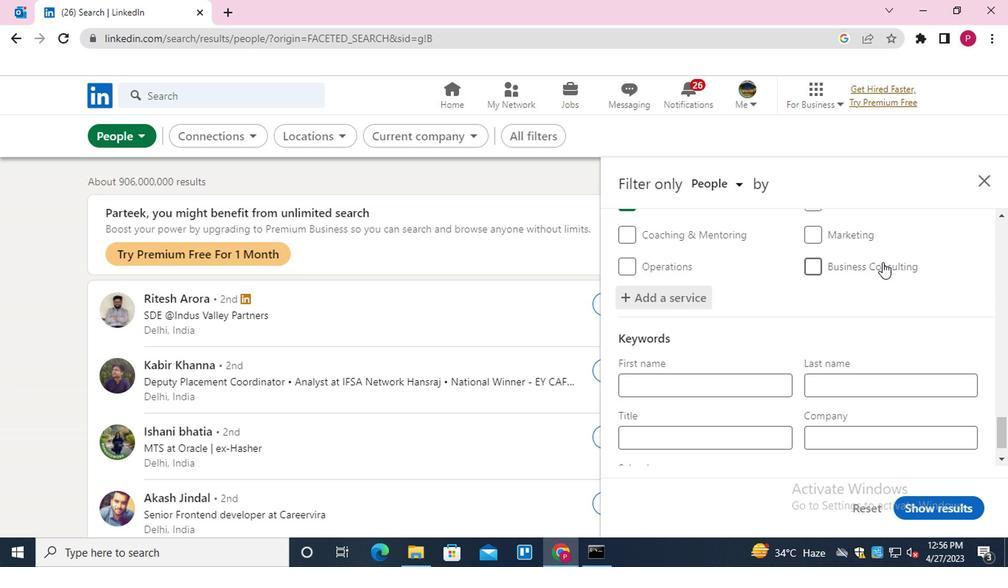 
Action: Mouse moved to (753, 403)
Screenshot: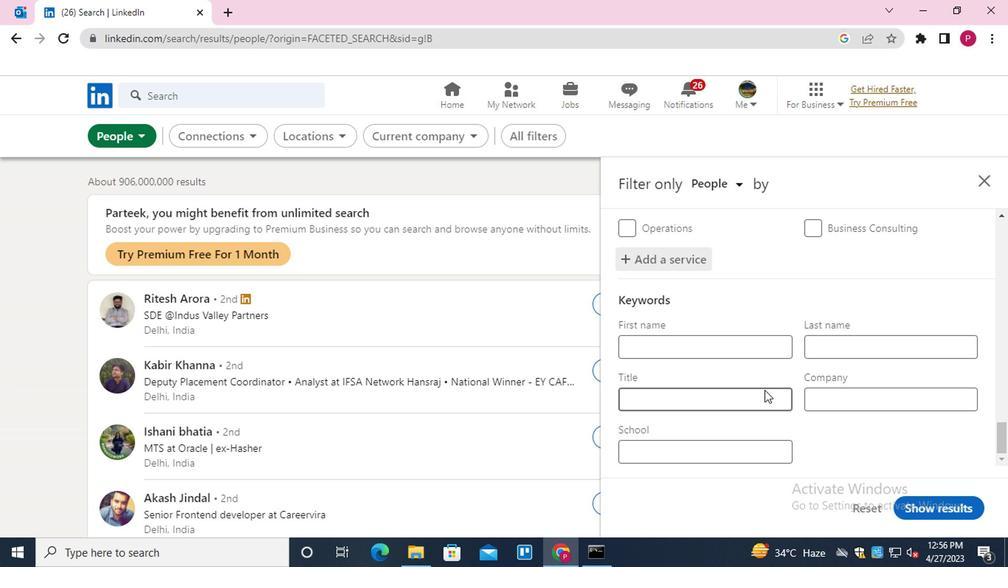 
Action: Mouse pressed left at (753, 403)
Screenshot: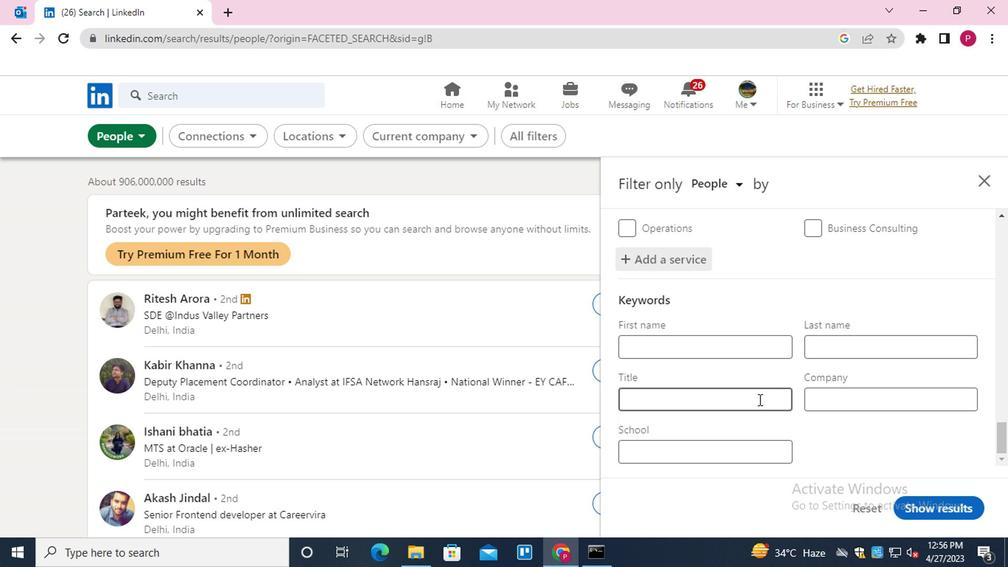 
Action: Mouse moved to (826, 371)
Screenshot: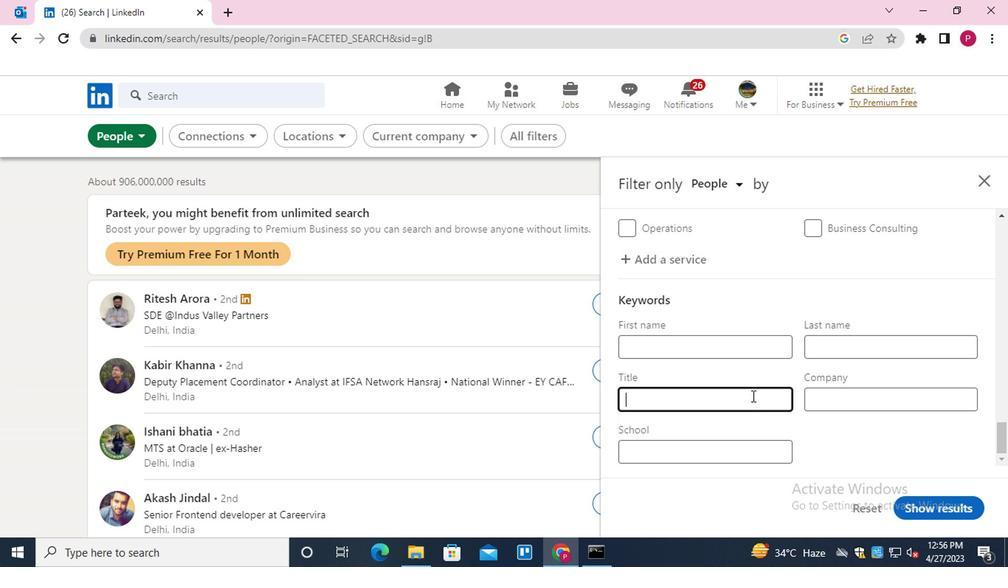 
Action: Key pressed <Key.shift>LOCKSMITH
Screenshot: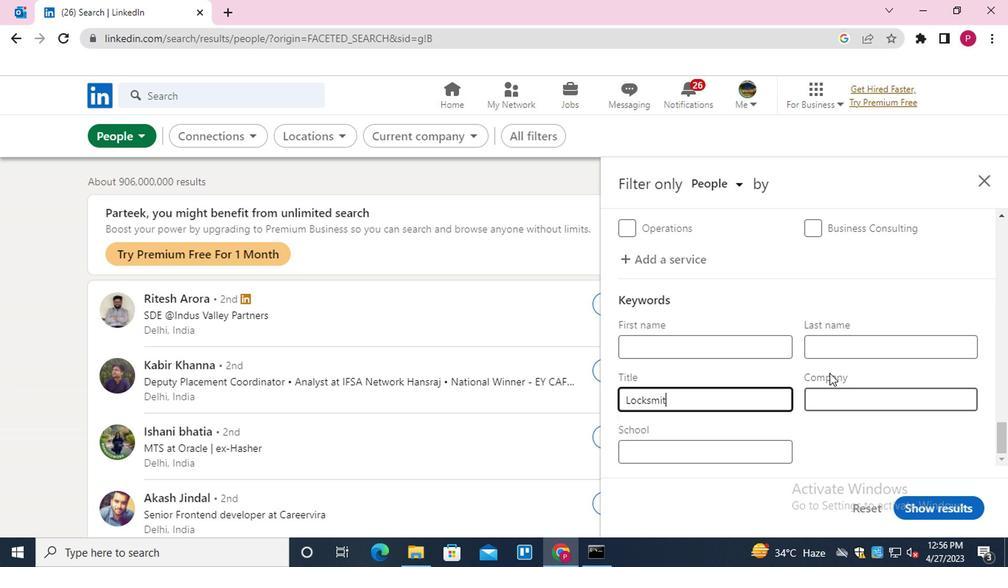 
Action: Mouse moved to (950, 497)
Screenshot: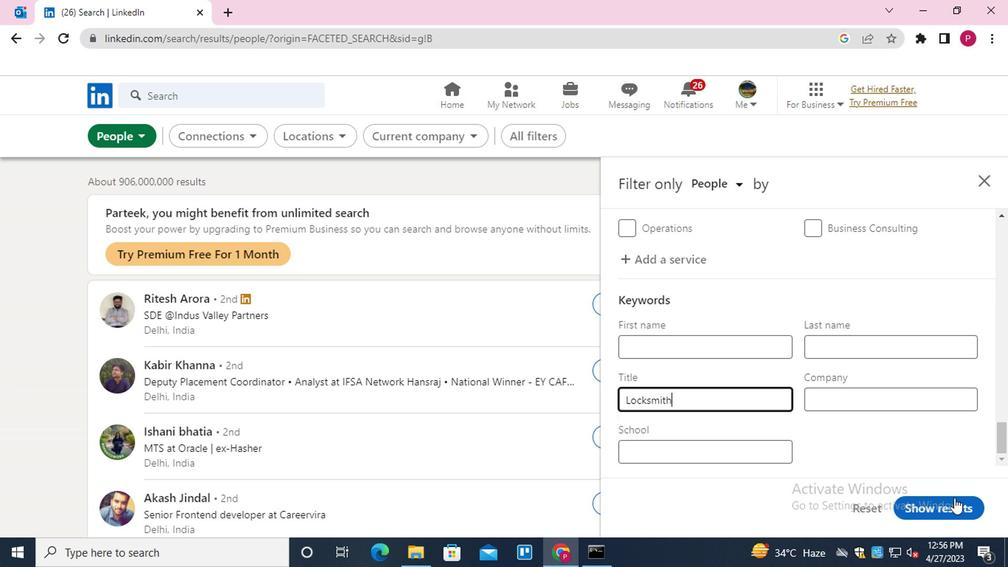 
Action: Mouse pressed left at (950, 497)
Screenshot: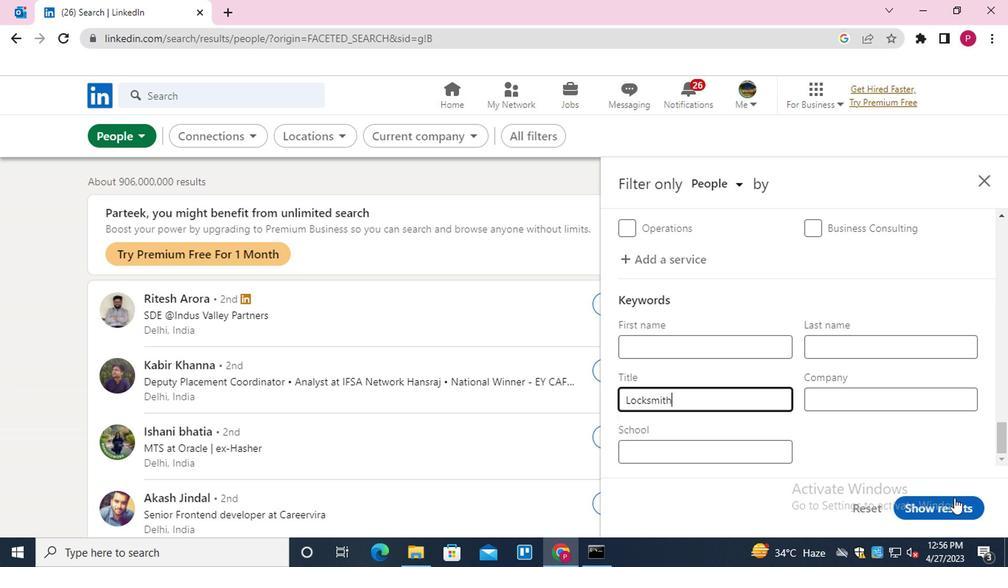 
Action: Mouse moved to (433, 295)
Screenshot: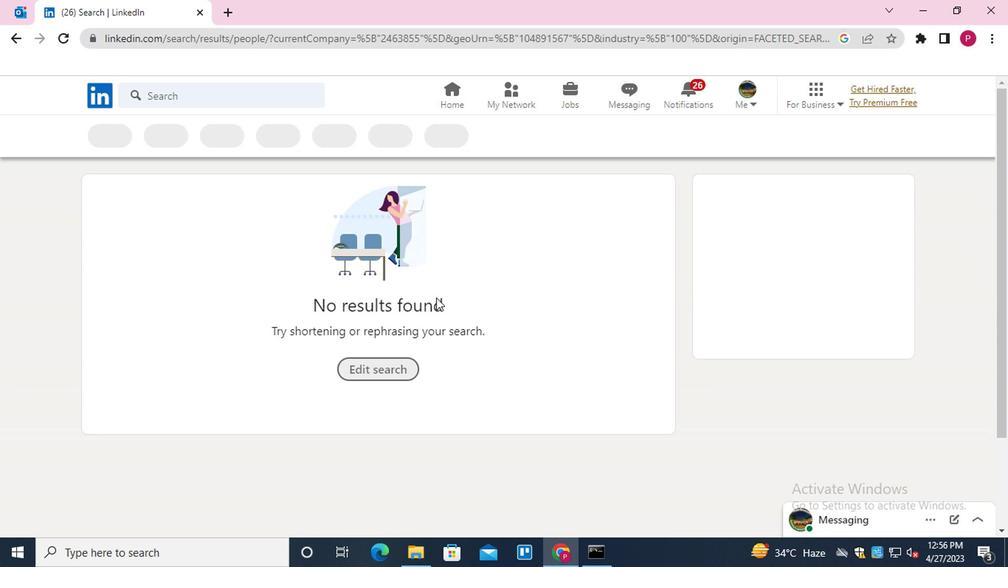 
